 Task: Add an event with the title Second Client Appreciation Breakfast Seminar, date ''2024/04/13'', time 8:50 AM to 10:50 AMand add a description: The team will assess the project''s adherence to established processes and methodologies. They will evaluate whether project activities, such as requirements gathering, design, development, testing, and deployment, are following defined procedures and best practices.Select event color  Tomato . Add location for the event as: 789 Khan El Khalili Bazaar, Cairo, Egypt, logged in from the account softage.10@softage.netand send the event invitation to softage.4@softage.net and softage.5@softage.net. Set a reminder for the event Daily
Action: Mouse moved to (70, 104)
Screenshot: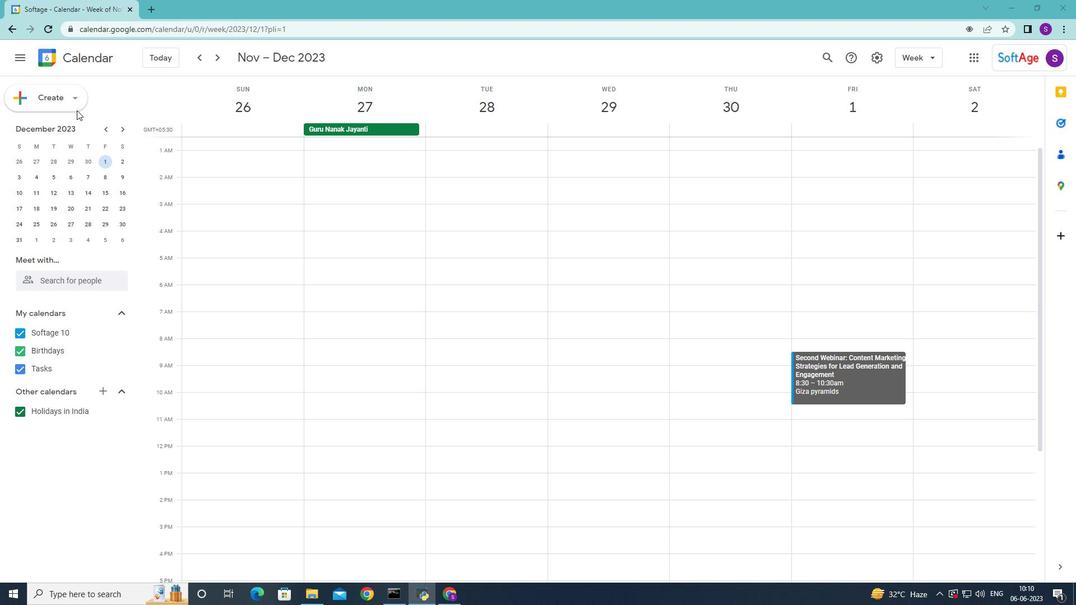 
Action: Mouse pressed left at (70, 104)
Screenshot: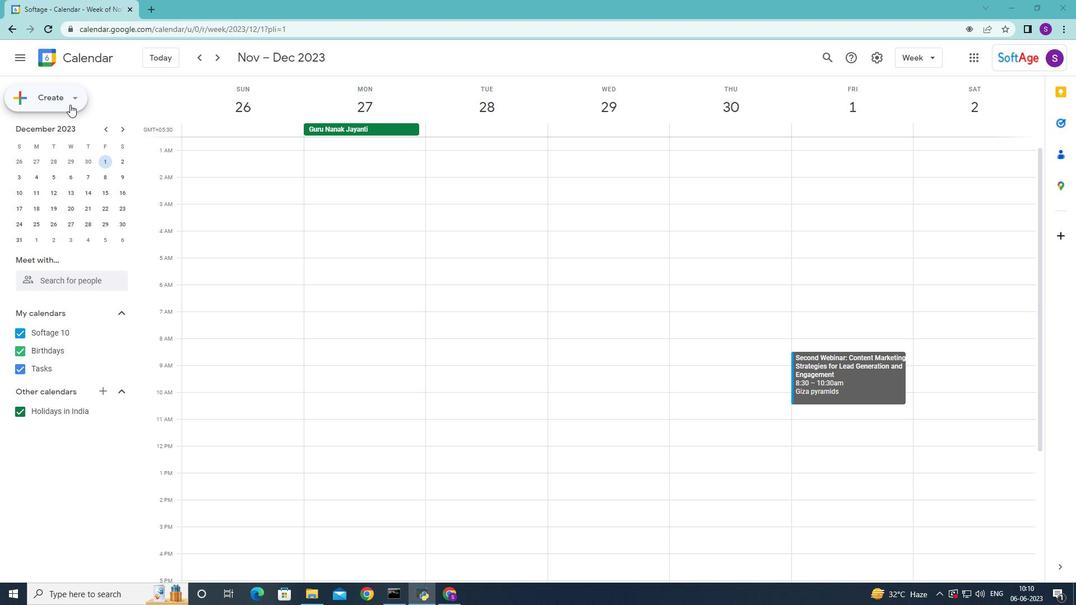 
Action: Mouse moved to (73, 129)
Screenshot: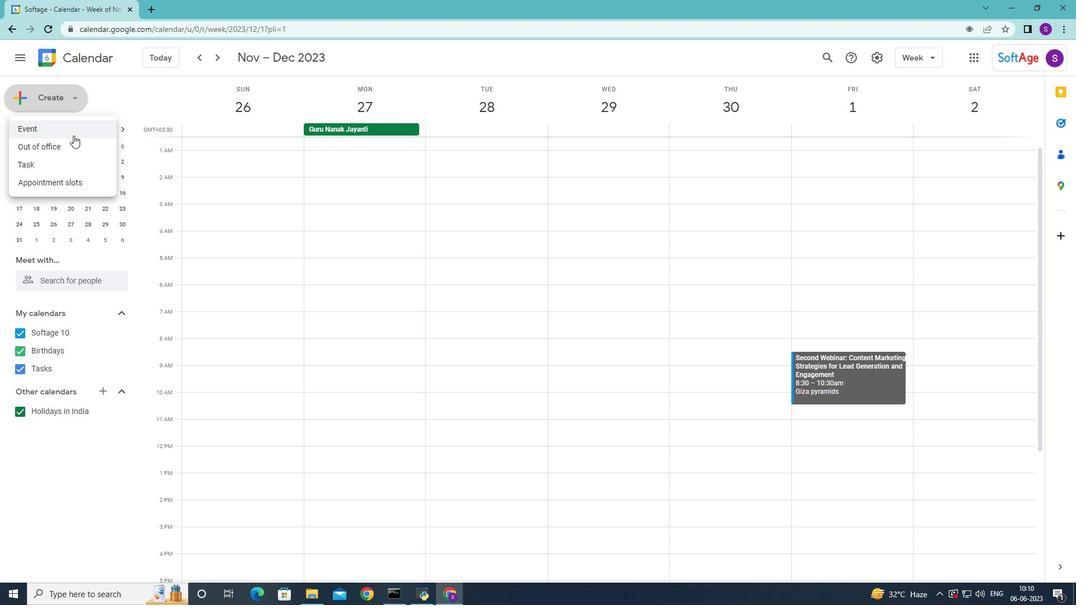 
Action: Mouse pressed left at (73, 129)
Screenshot: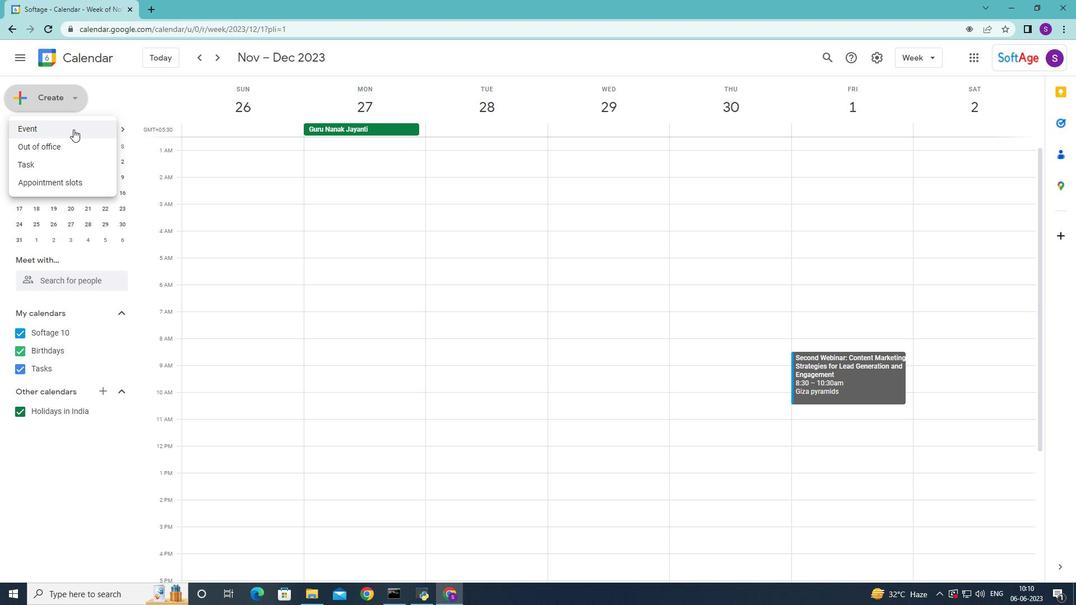 
Action: Mouse moved to (577, 204)
Screenshot: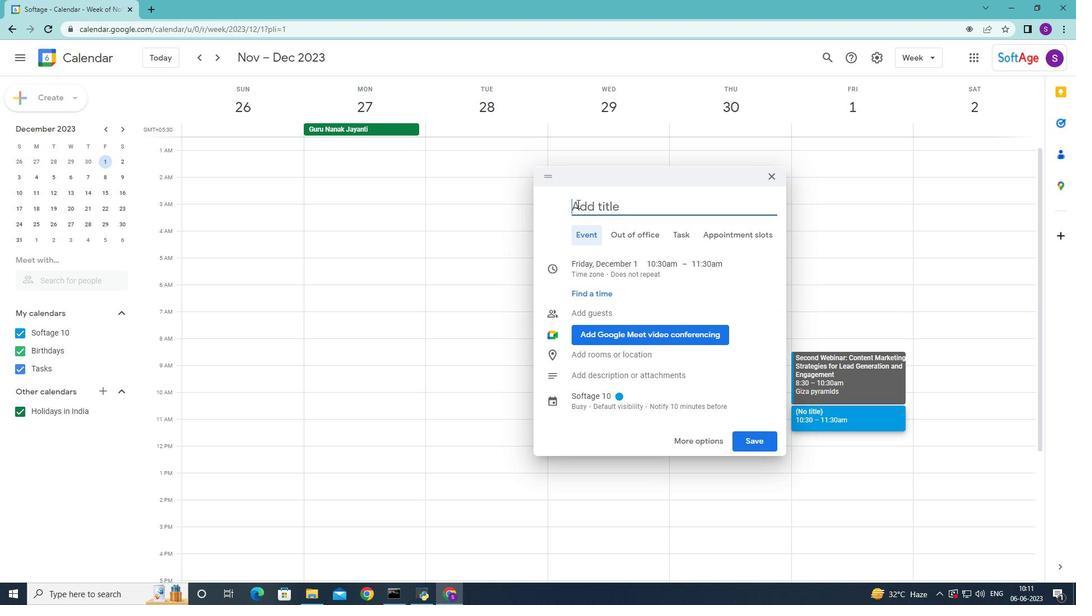 
Action: Mouse pressed left at (577, 204)
Screenshot: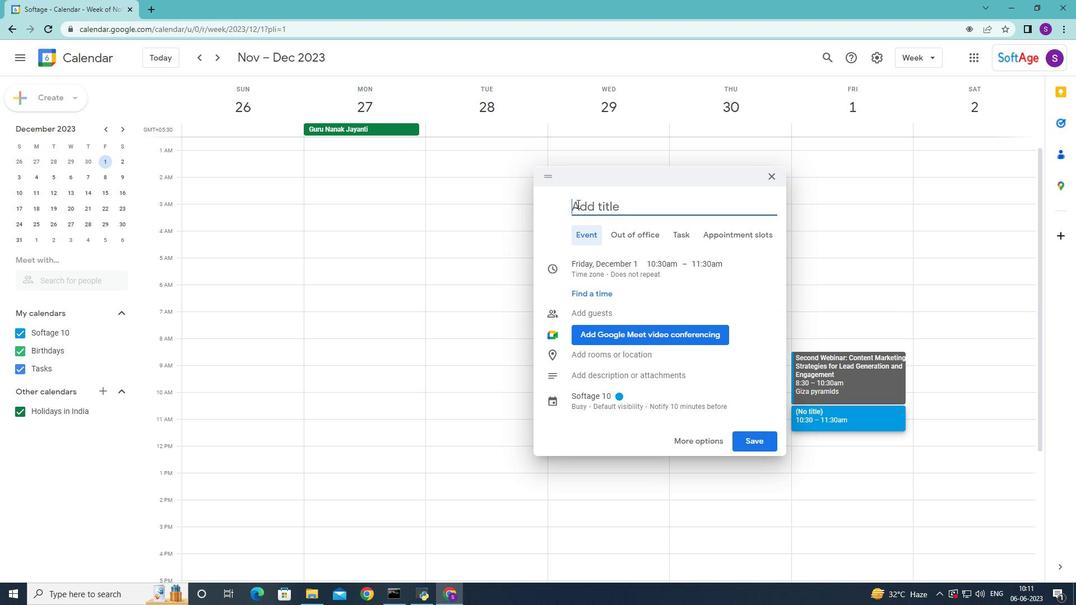 
Action: Key pressed <Key.shift>Second<Key.space><Key.shift>Client<Key.space><Key.shift>Appreciation<Key.space><Key.shift>Breakfast<Key.space><Key.shift>Seminar
Screenshot: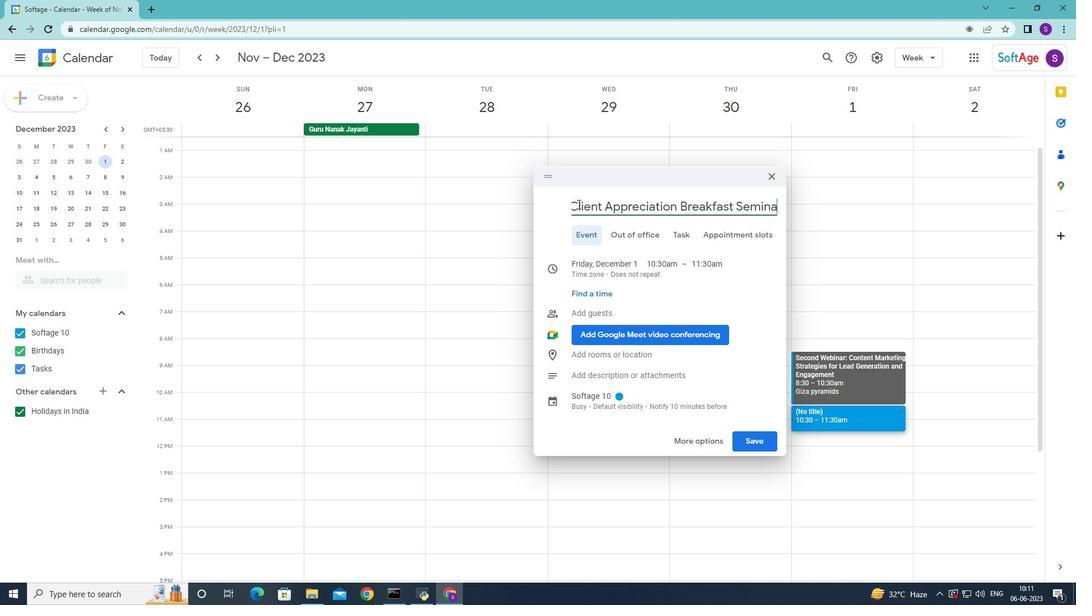 
Action: Mouse moved to (588, 269)
Screenshot: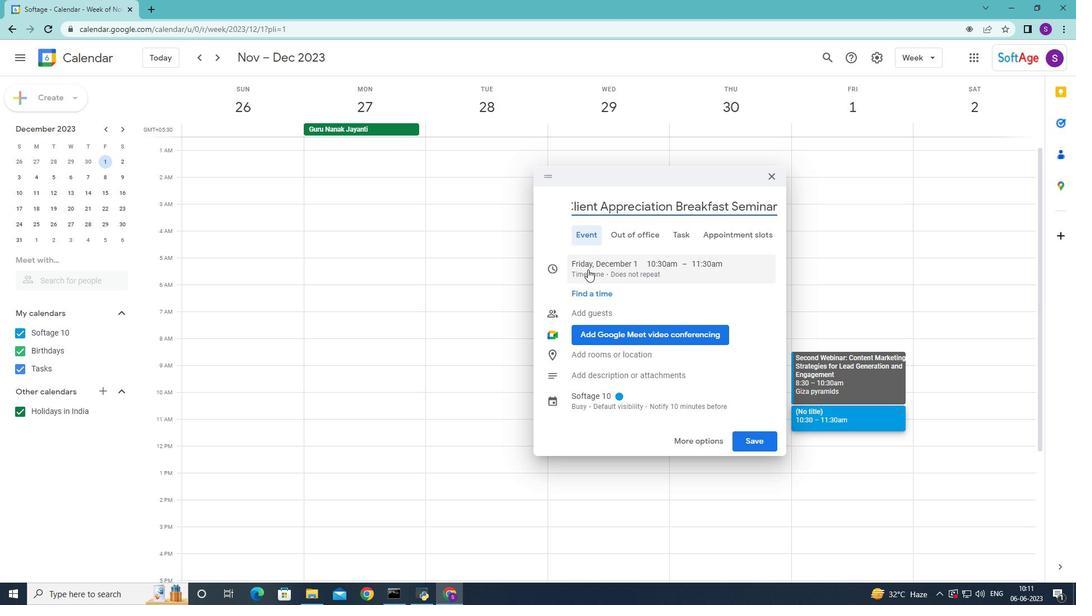 
Action: Mouse pressed left at (588, 269)
Screenshot: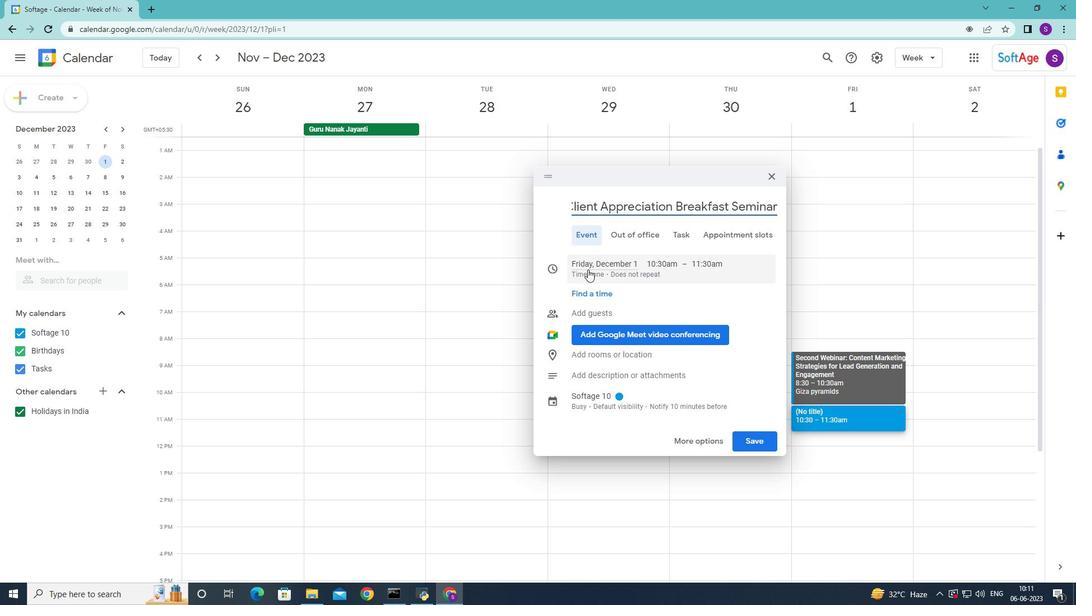 
Action: Mouse moved to (703, 289)
Screenshot: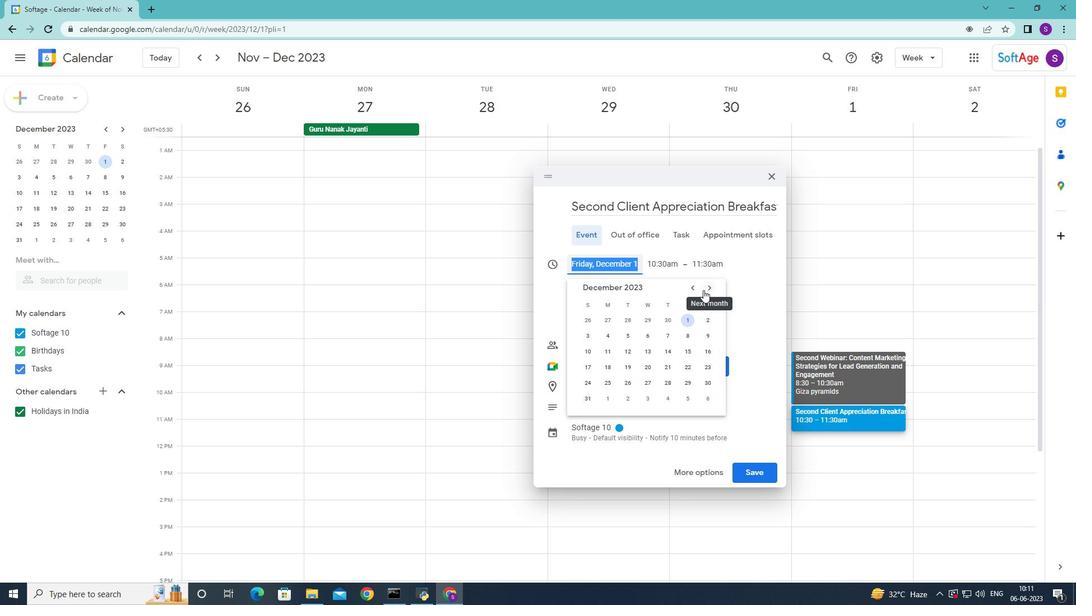 
Action: Mouse pressed left at (703, 289)
Screenshot: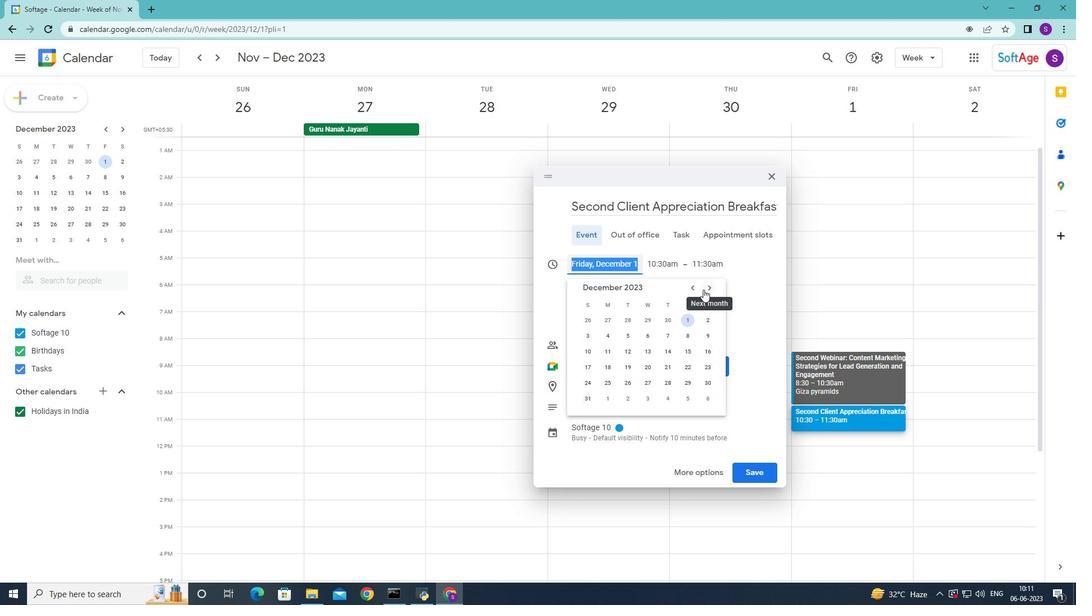 
Action: Mouse pressed left at (703, 289)
Screenshot: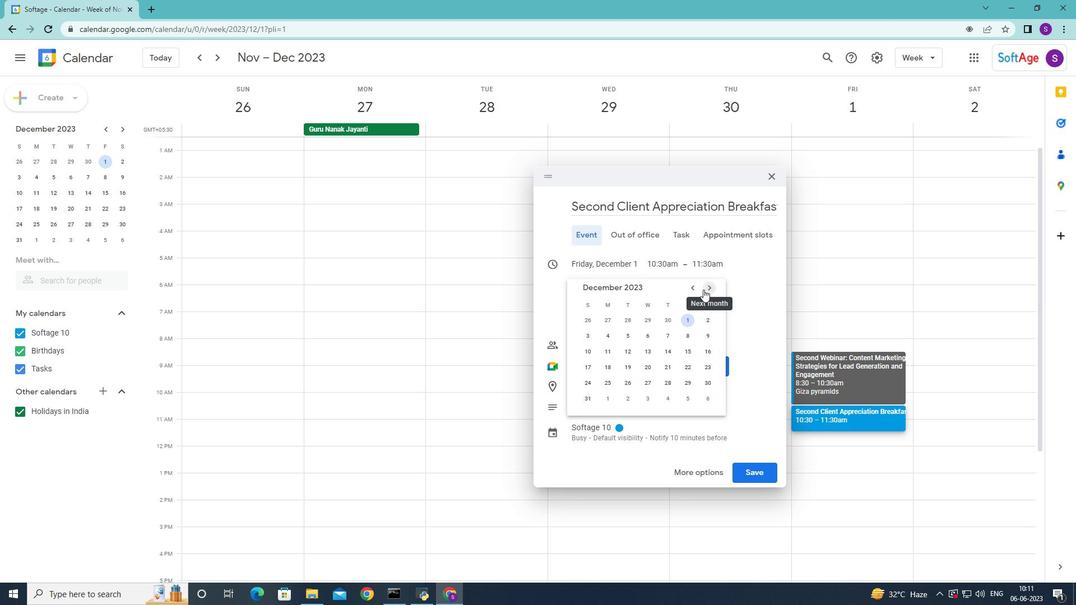 
Action: Mouse pressed left at (703, 289)
Screenshot: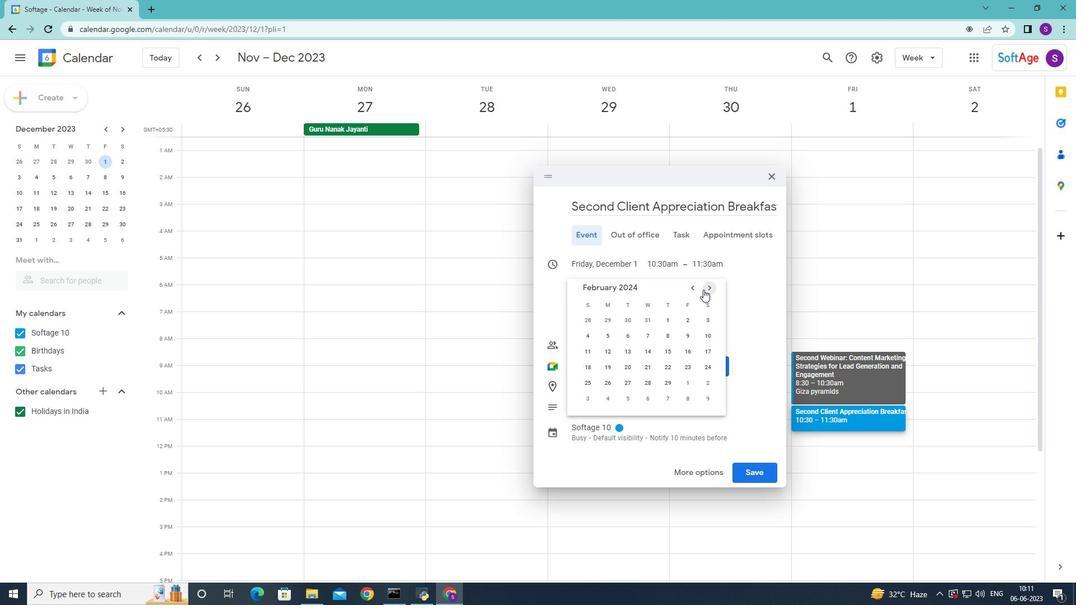 
Action: Mouse pressed left at (703, 289)
Screenshot: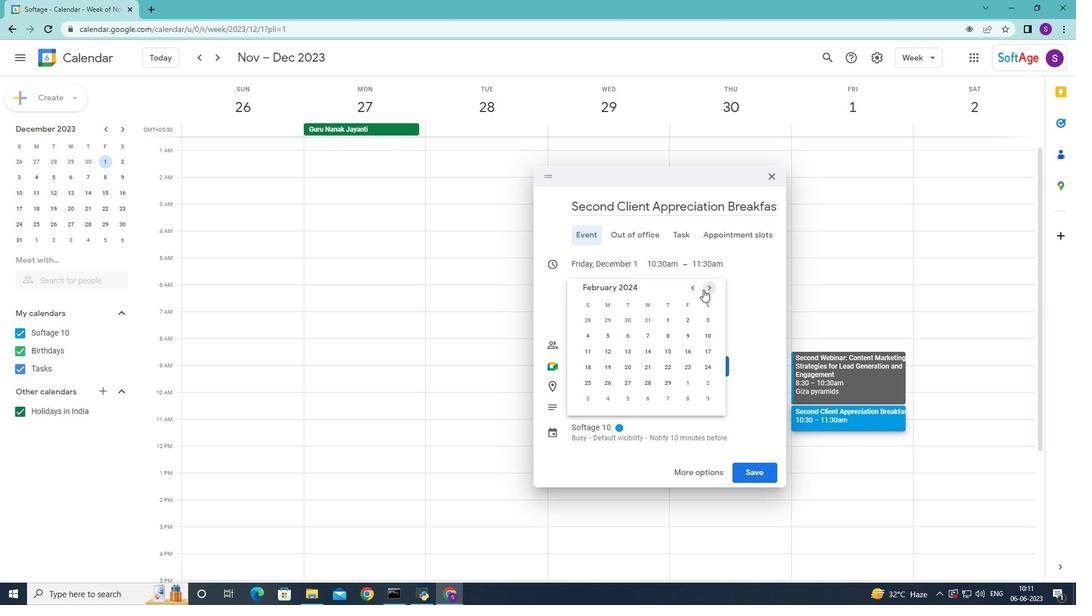 
Action: Mouse moved to (705, 334)
Screenshot: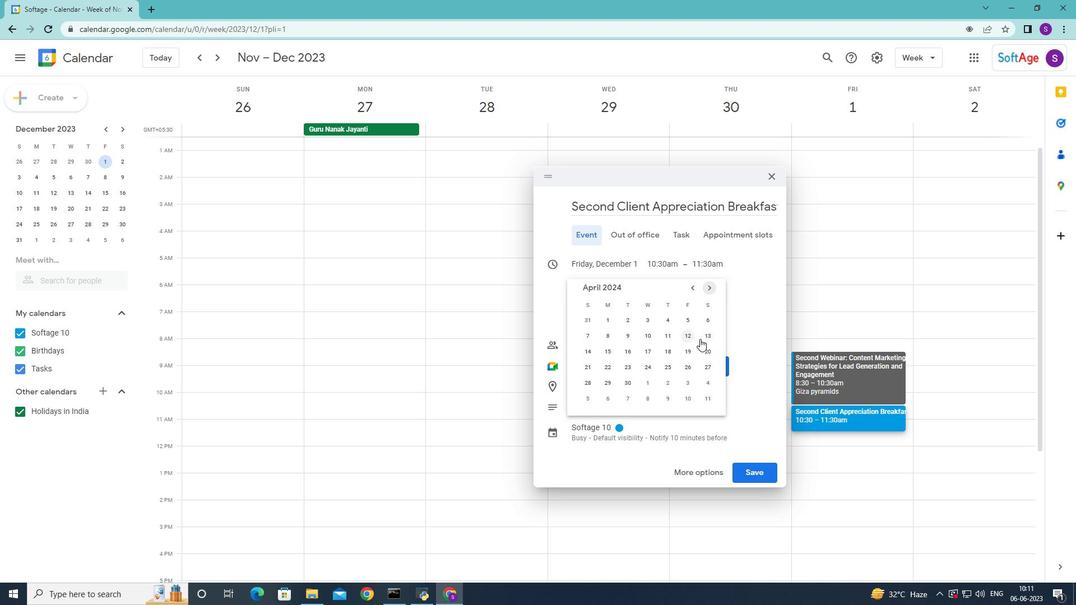
Action: Mouse pressed left at (705, 334)
Screenshot: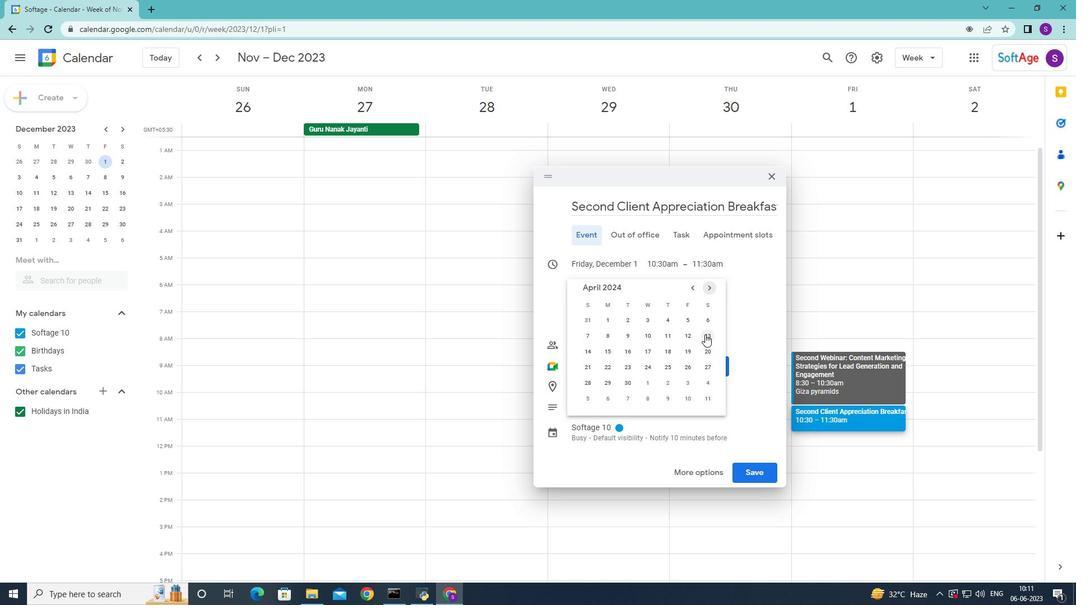 
Action: Mouse moved to (792, 263)
Screenshot: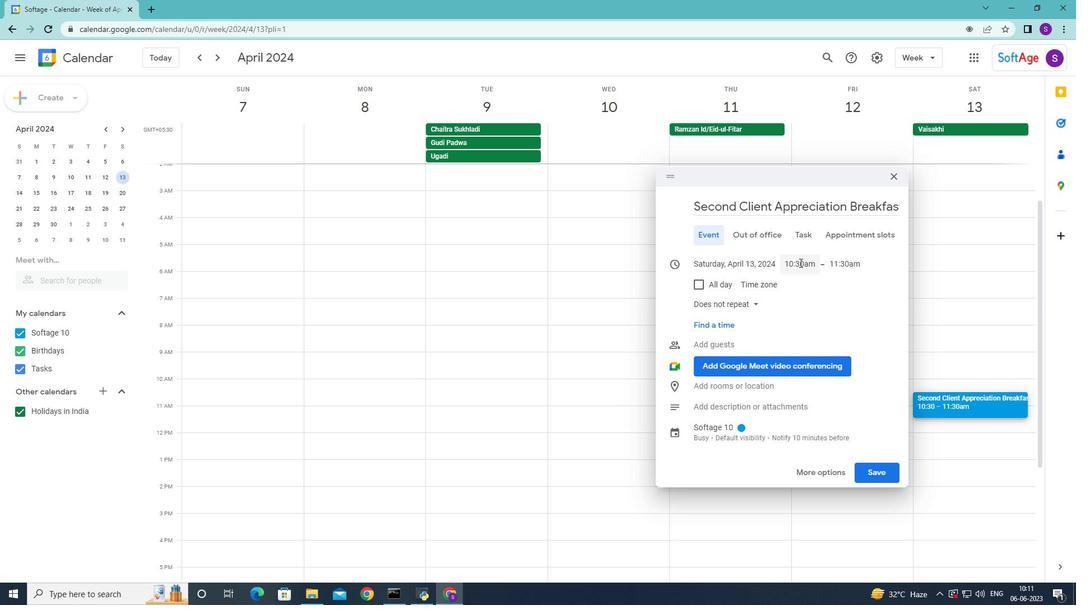 
Action: Mouse pressed left at (792, 263)
Screenshot: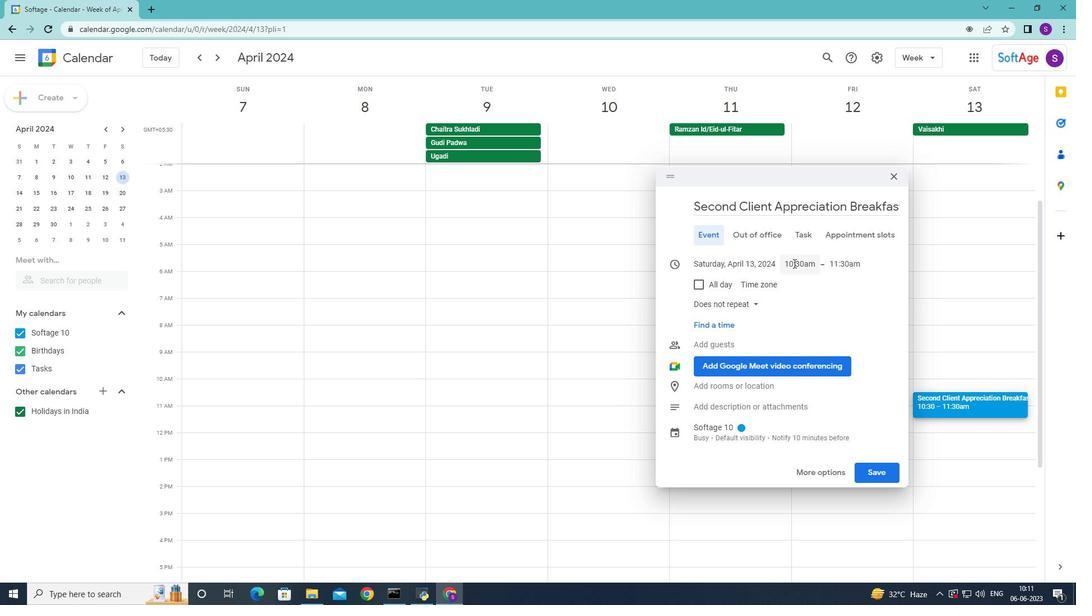 
Action: Mouse moved to (802, 353)
Screenshot: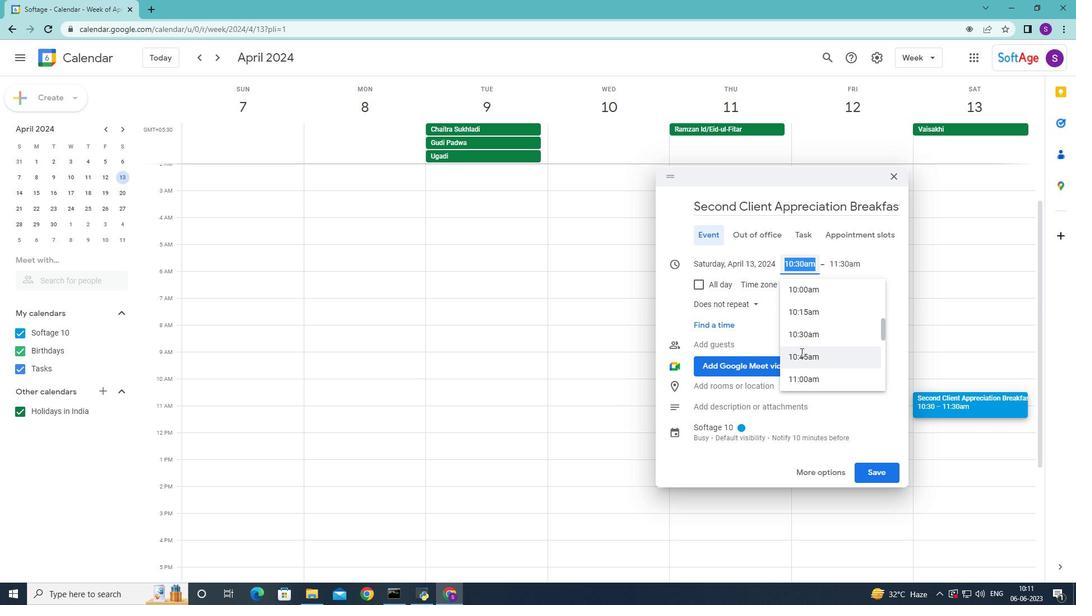 
Action: Mouse scrolled (802, 354) with delta (0, 0)
Screenshot: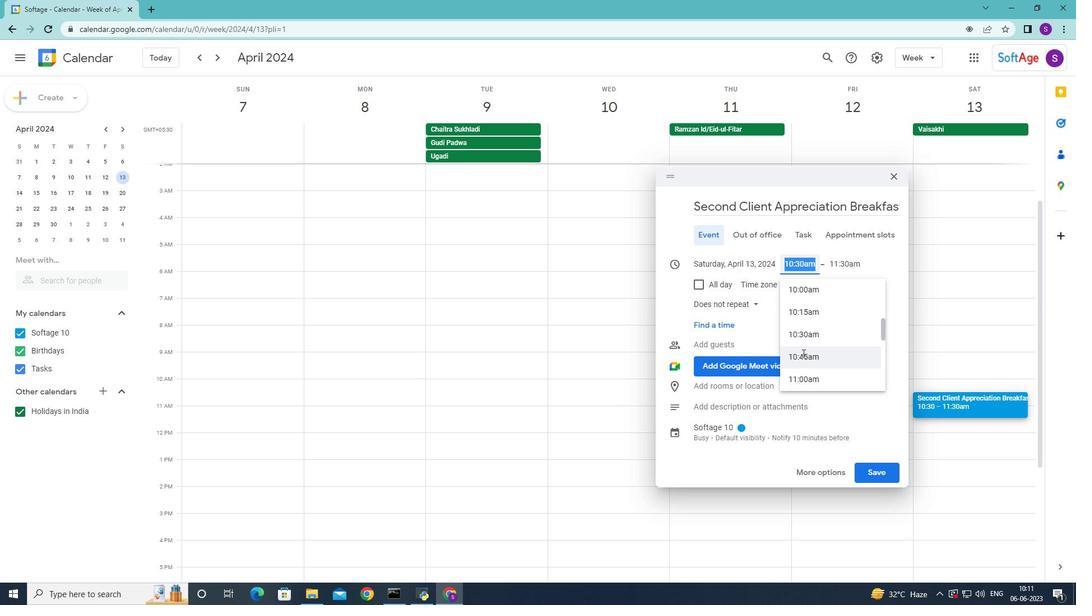 
Action: Mouse moved to (802, 353)
Screenshot: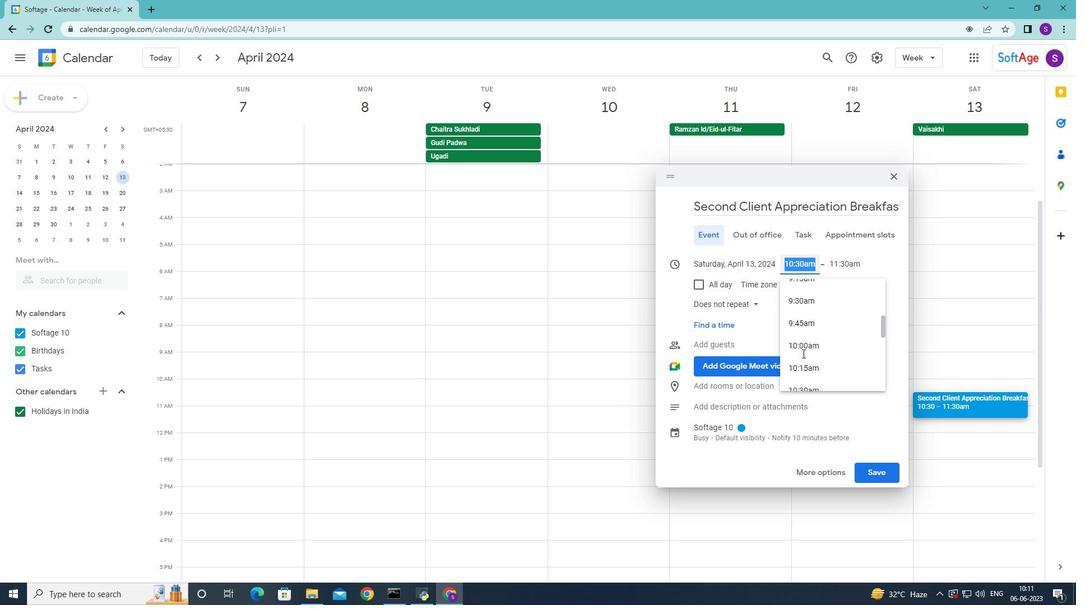 
Action: Mouse scrolled (802, 354) with delta (0, 0)
Screenshot: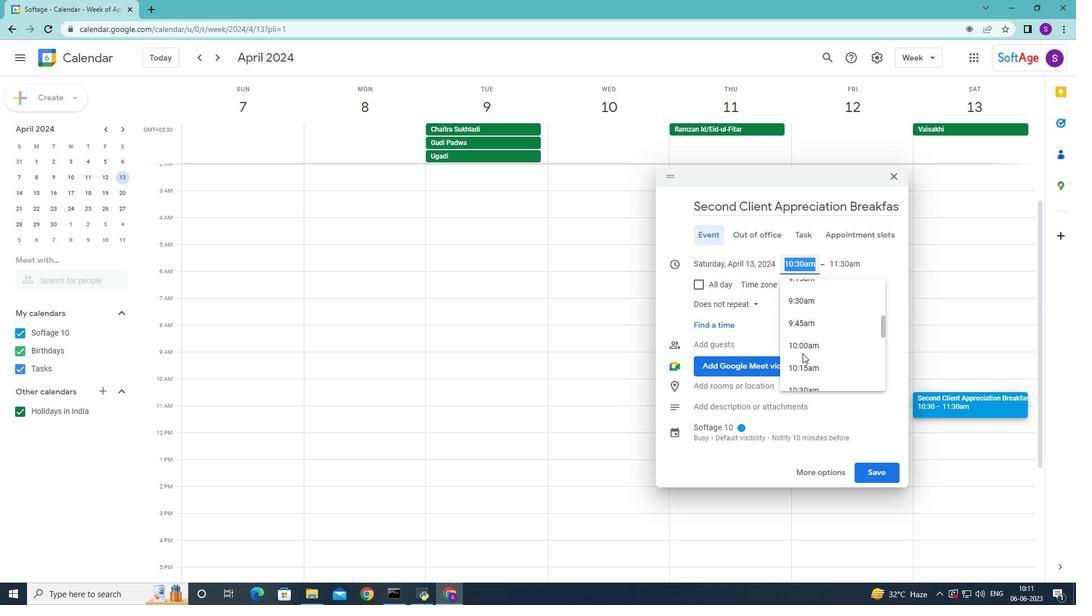 
Action: Mouse scrolled (802, 354) with delta (0, 0)
Screenshot: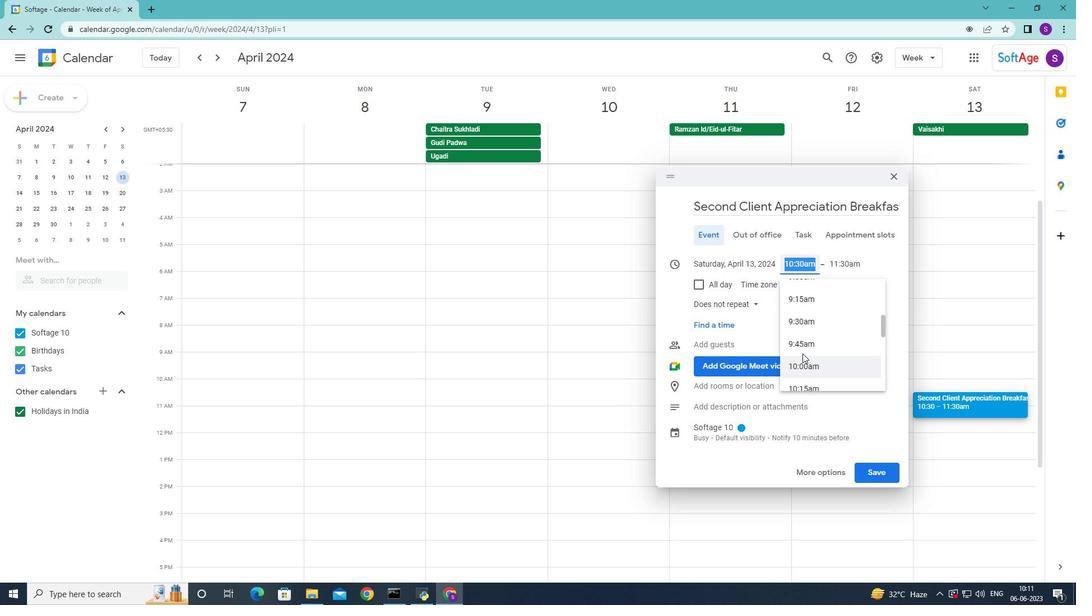 
Action: Mouse scrolled (802, 353) with delta (0, 0)
Screenshot: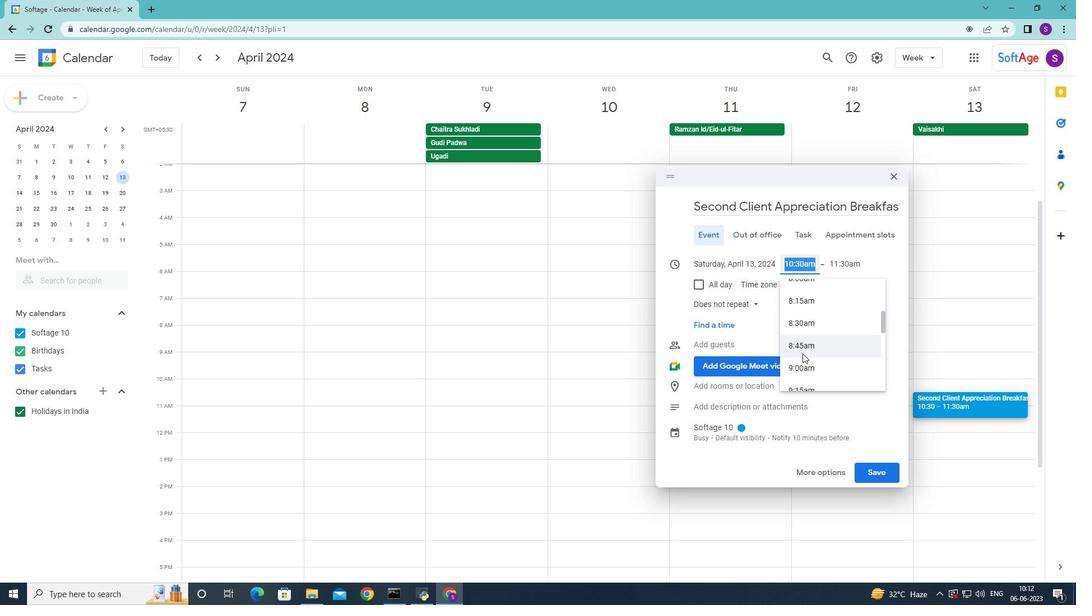 
Action: Key pressed 8<Key.shift_r>:50am
Screenshot: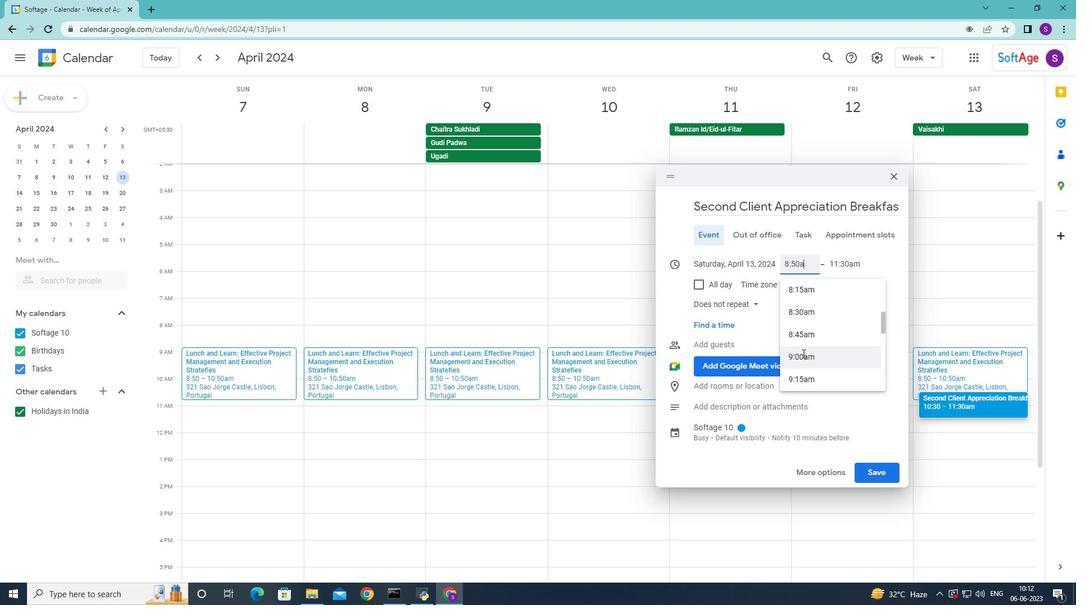 
Action: Mouse moved to (834, 266)
Screenshot: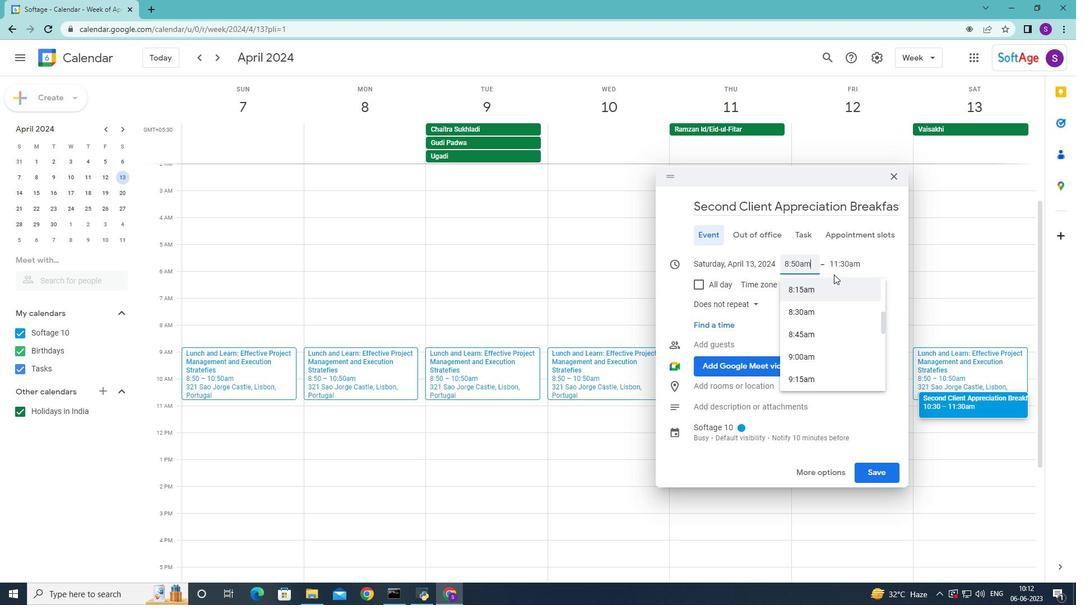 
Action: Mouse pressed left at (834, 266)
Screenshot: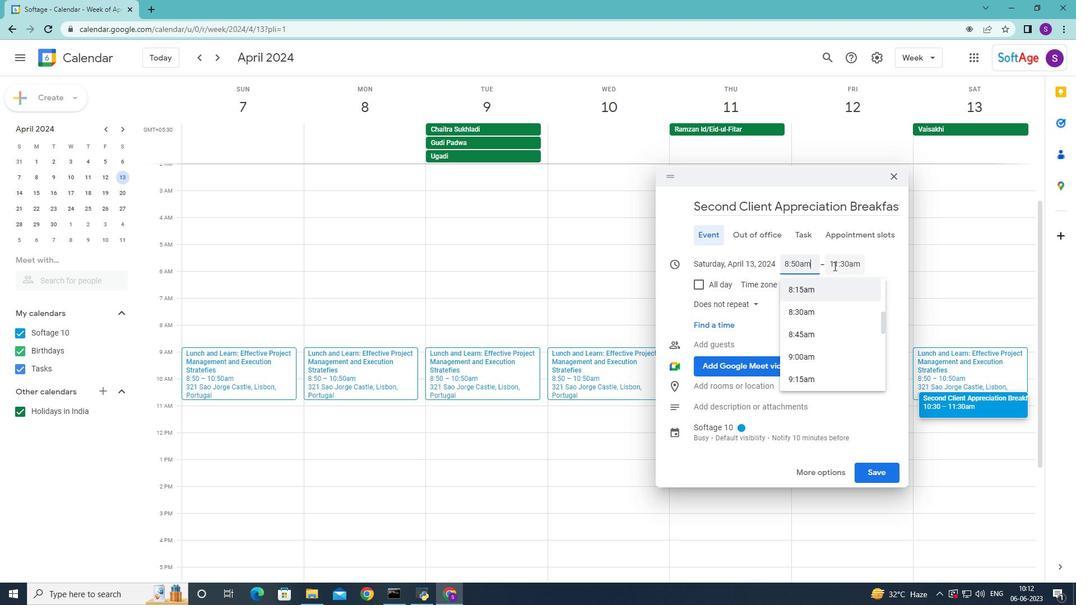 
Action: Key pressed 10<Key.shift_r>:50am<Key.space>
Screenshot: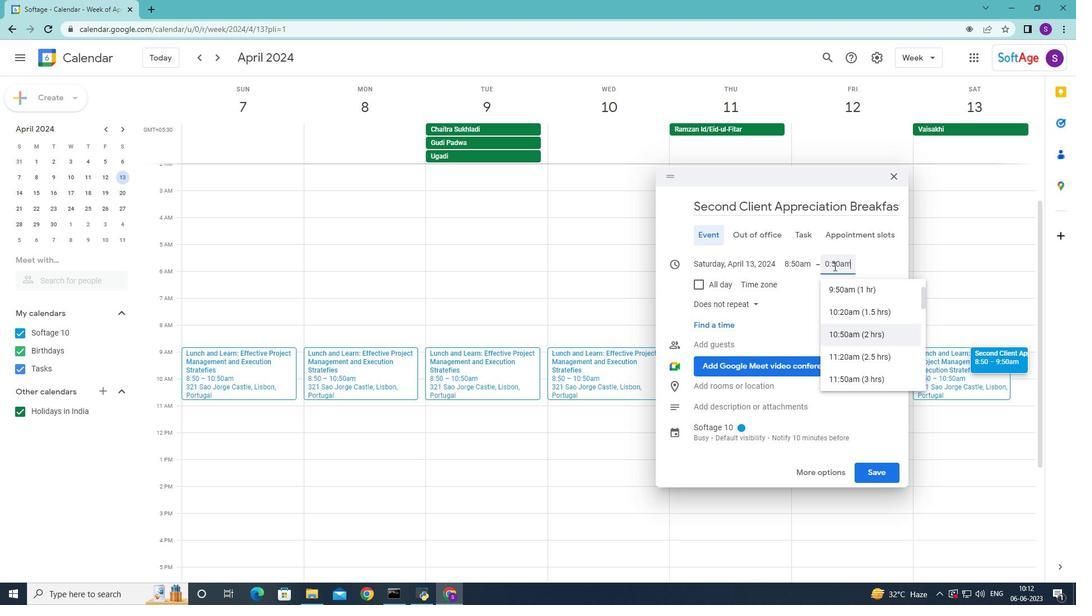 
Action: Mouse moved to (847, 337)
Screenshot: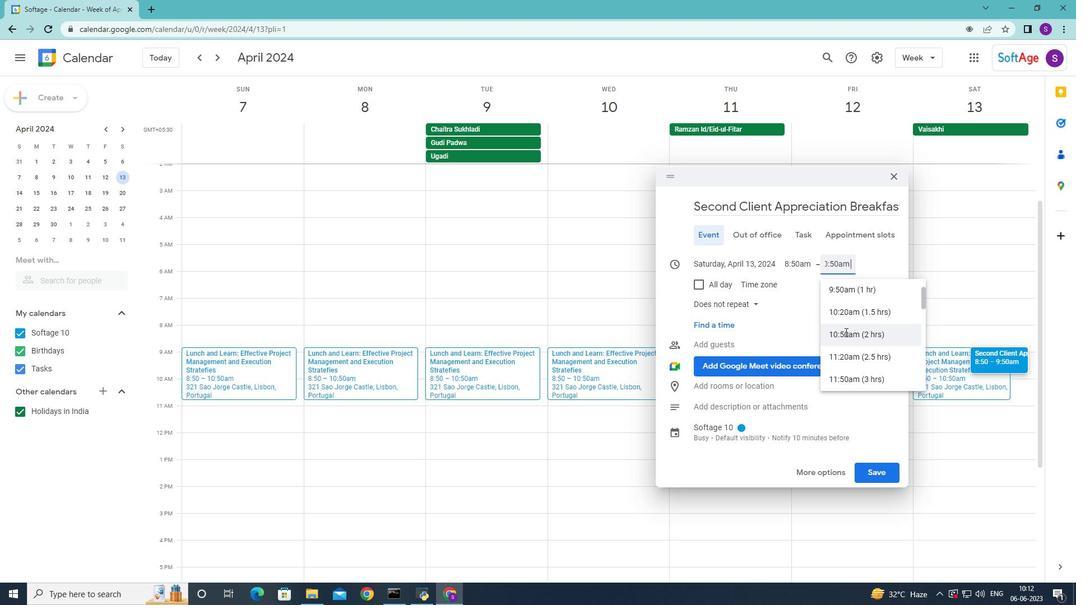 
Action: Mouse pressed left at (847, 337)
Screenshot: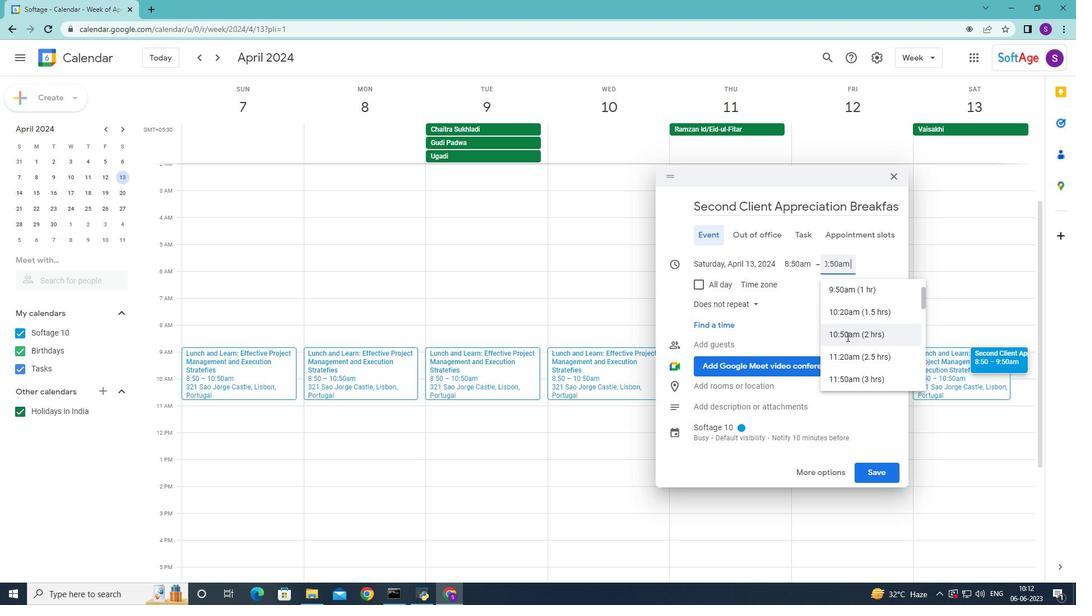 
Action: Mouse moved to (806, 474)
Screenshot: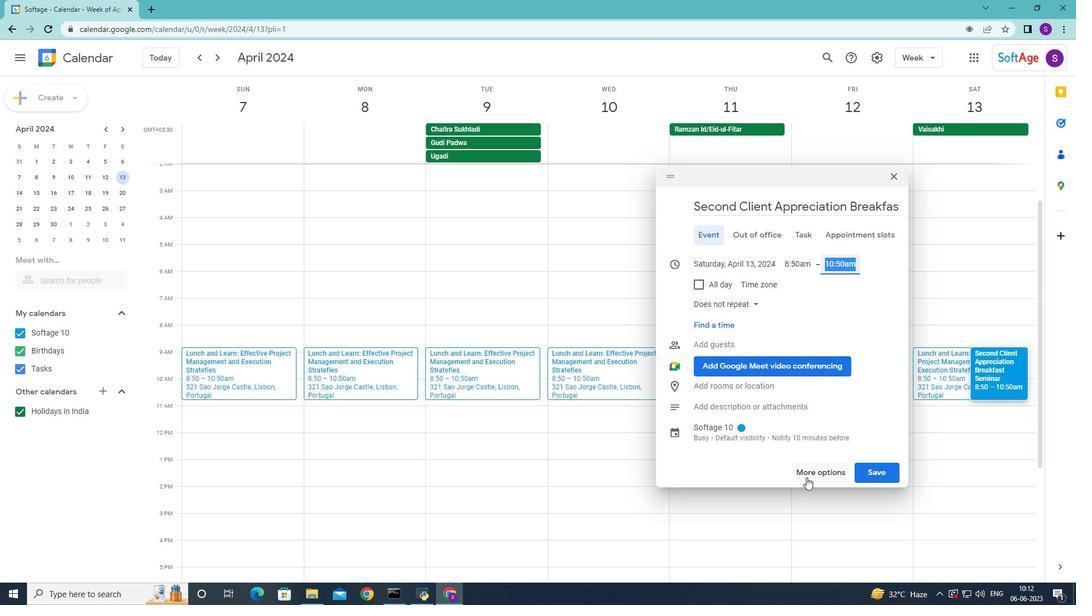
Action: Mouse pressed left at (806, 474)
Screenshot: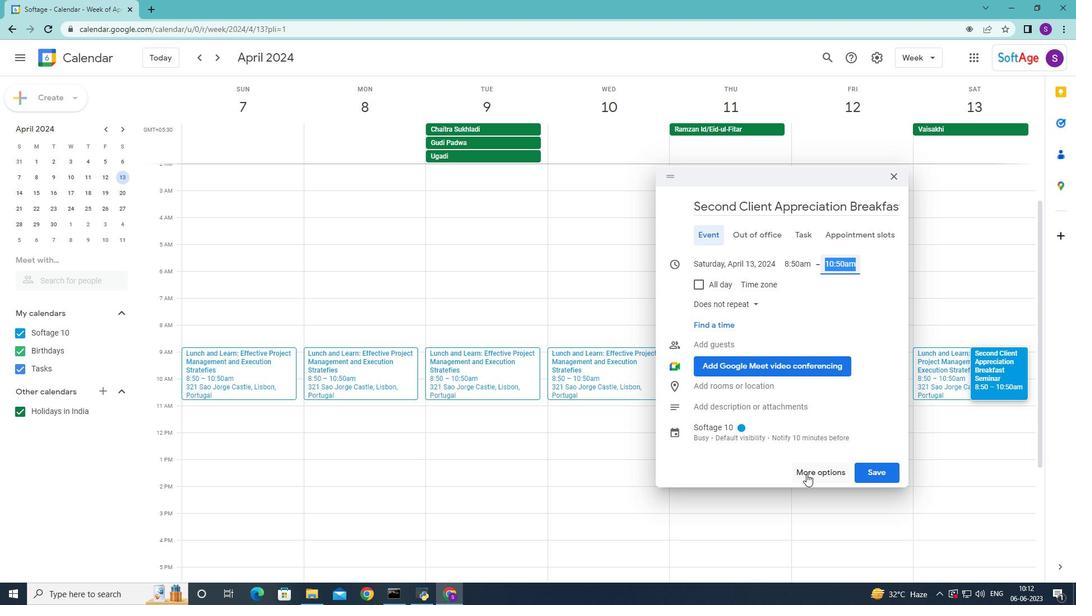 
Action: Mouse moved to (143, 403)
Screenshot: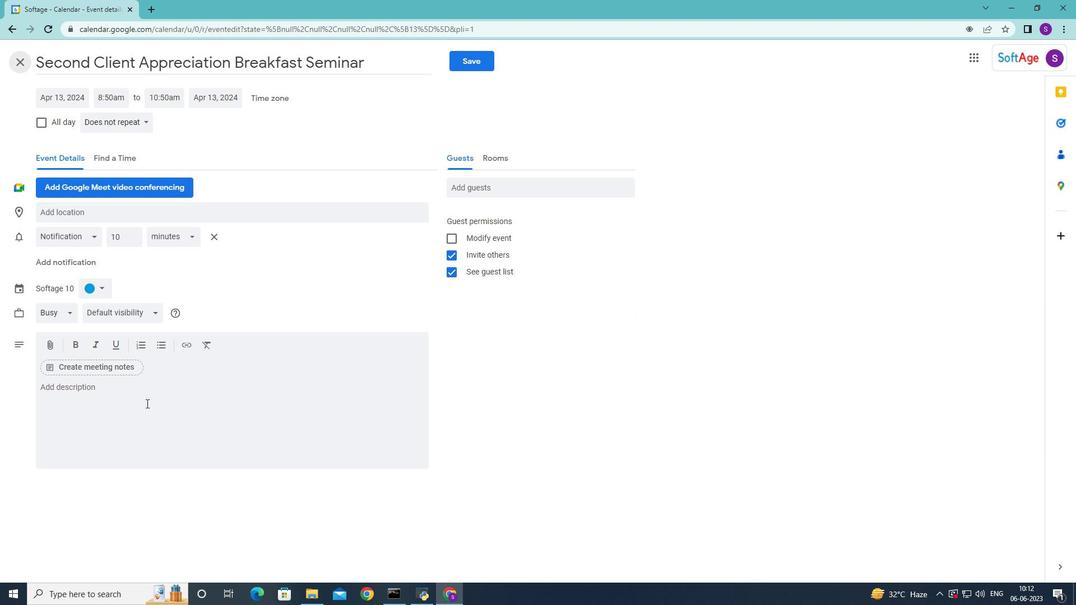 
Action: Mouse pressed left at (143, 403)
Screenshot: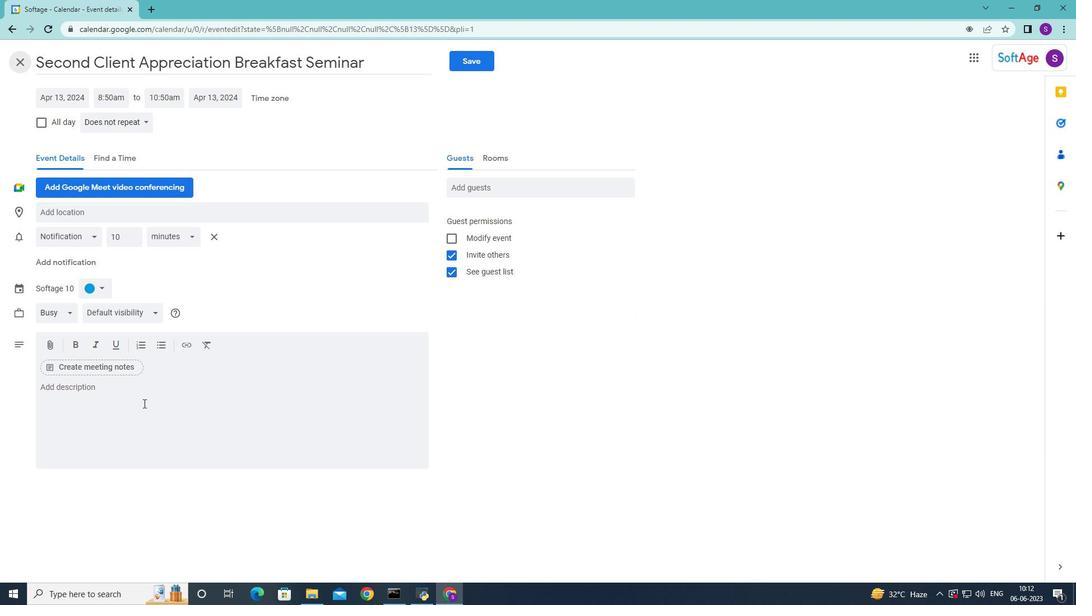 
Action: Key pressed <Key.shift>The<Key.space>team<Key.space>will<Key.space>assess<Key.space>the<Key.space>project<Key.space><Key.backspace>;<Key.insert><Key.backspace>'s<Key.space>adherence<Key.space>to<Key.space>established<Key.space>processes<Key.space>and<Key.space>methdologies<Key.space>
Screenshot: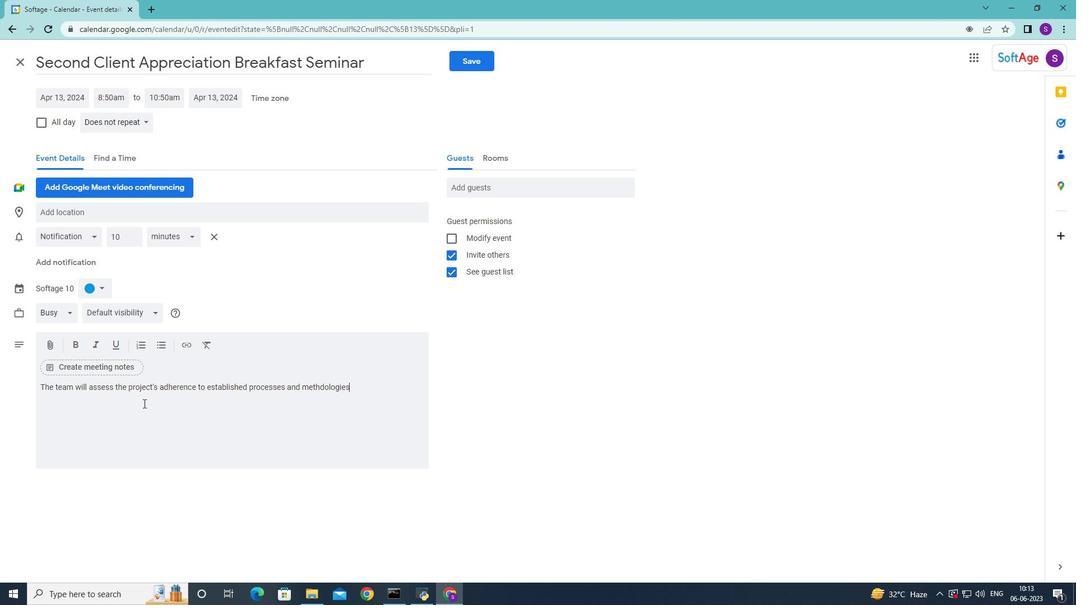 
Action: Mouse moved to (320, 387)
Screenshot: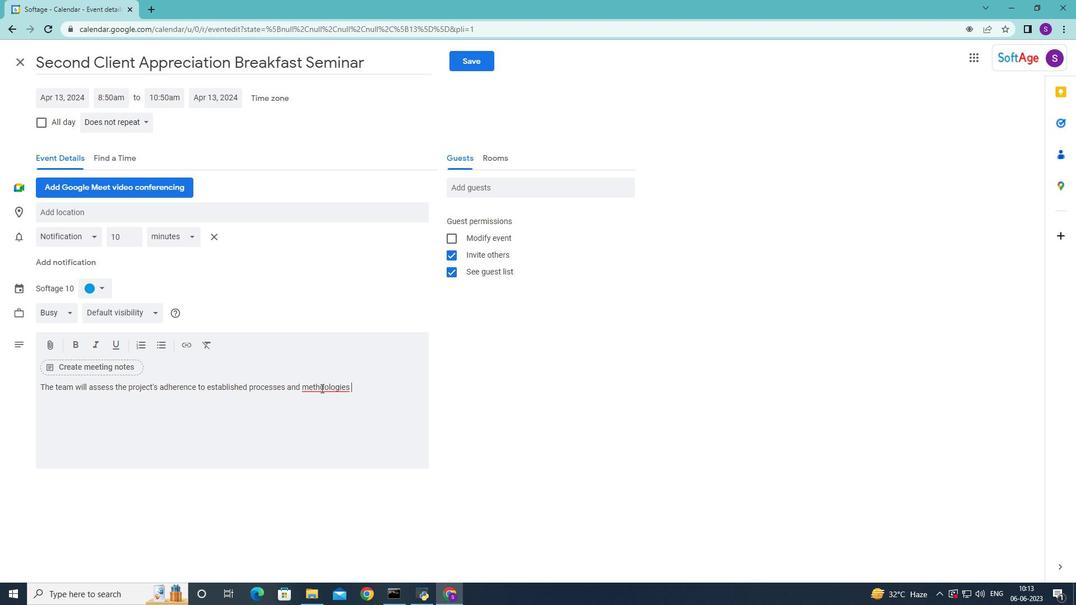 
Action: Mouse pressed left at (320, 387)
Screenshot: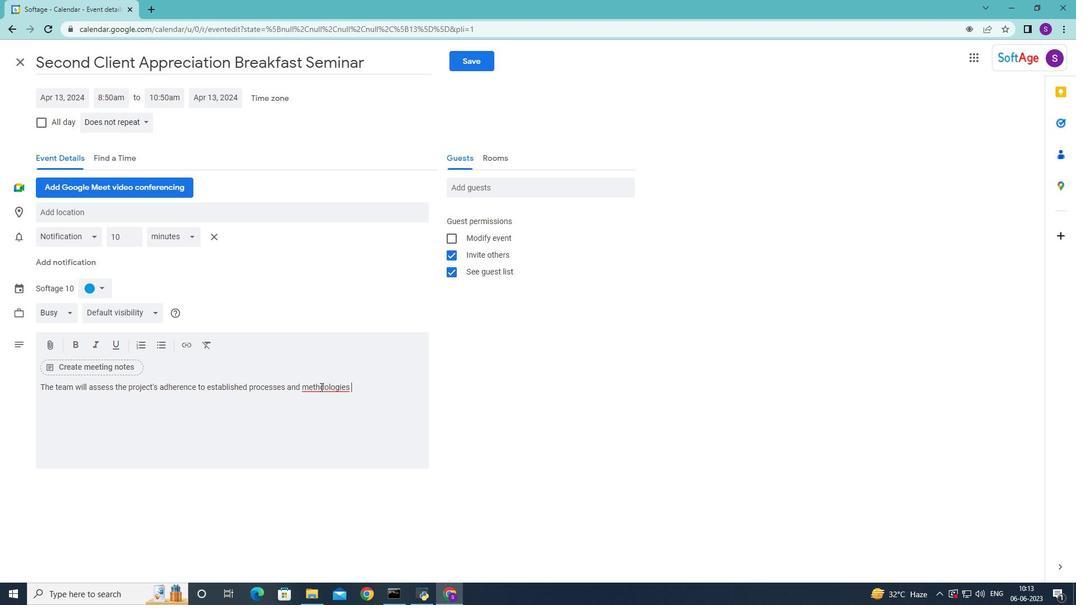 
Action: Mouse moved to (325, 390)
Screenshot: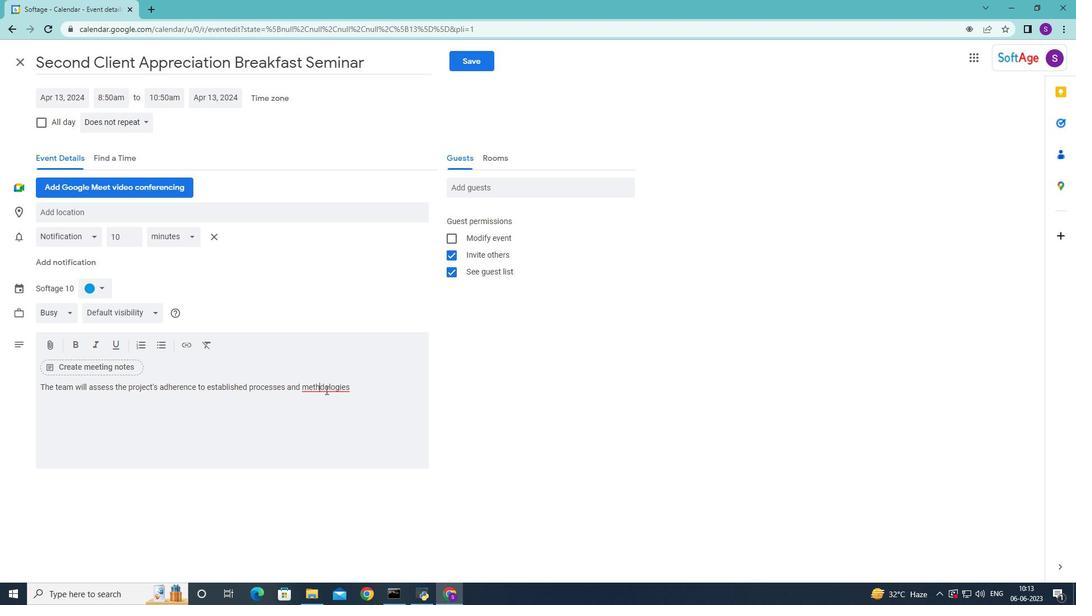 
Action: Key pressed o
Screenshot: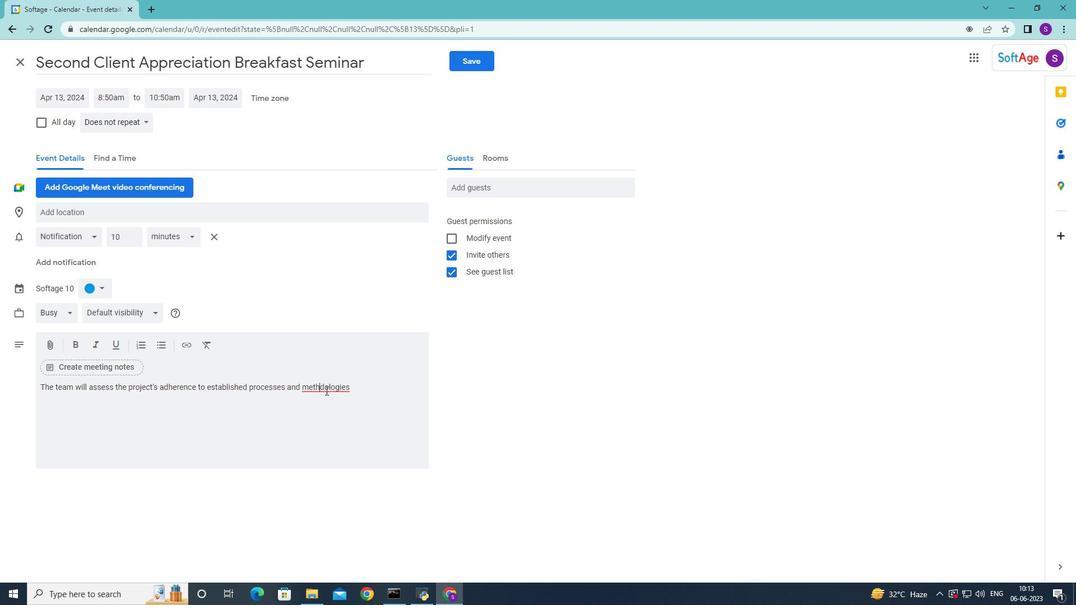 
Action: Mouse moved to (370, 389)
Screenshot: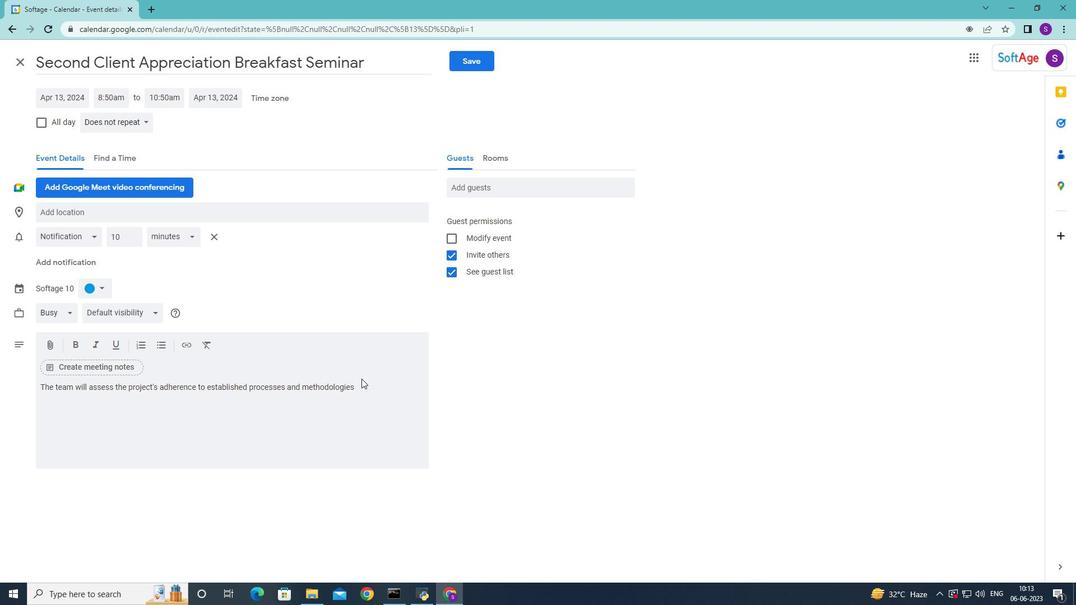 
Action: Mouse pressed left at (370, 389)
Screenshot: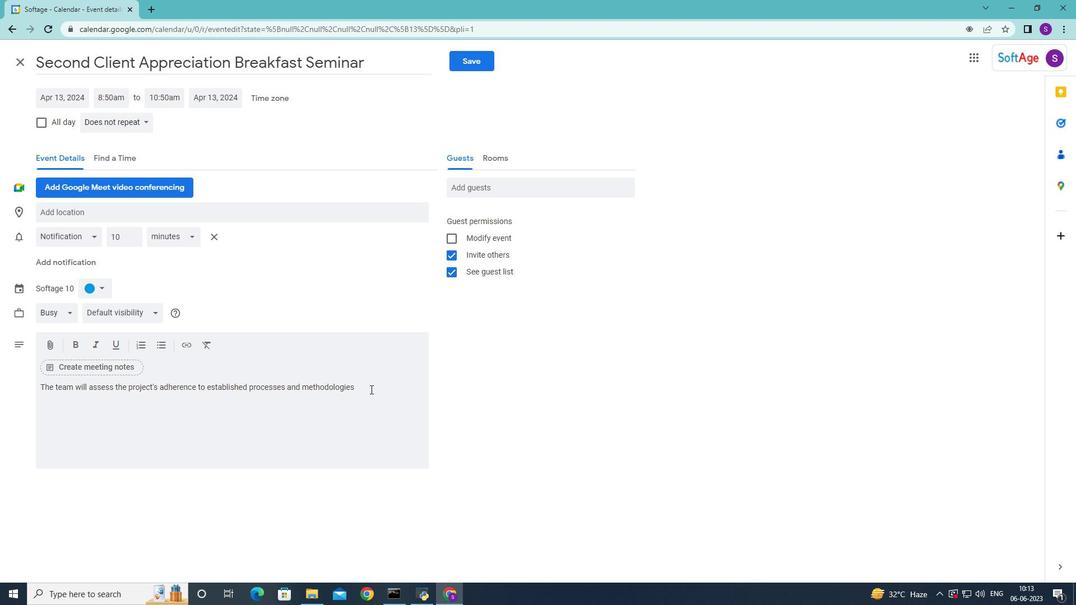 
Action: Mouse moved to (362, 387)
Screenshot: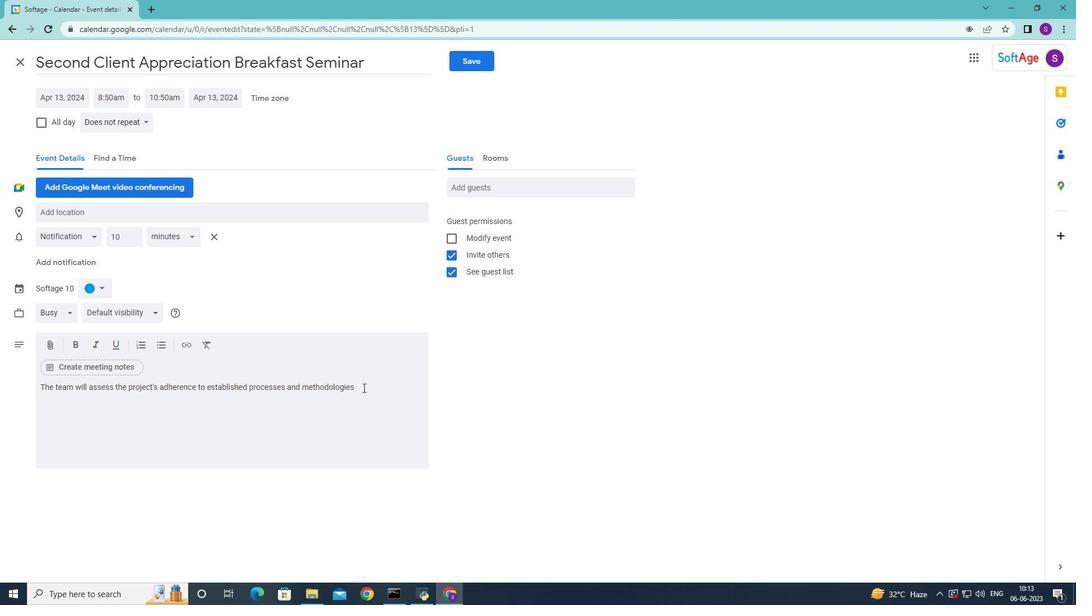 
Action: Key pressed <Key.backspace>
Screenshot: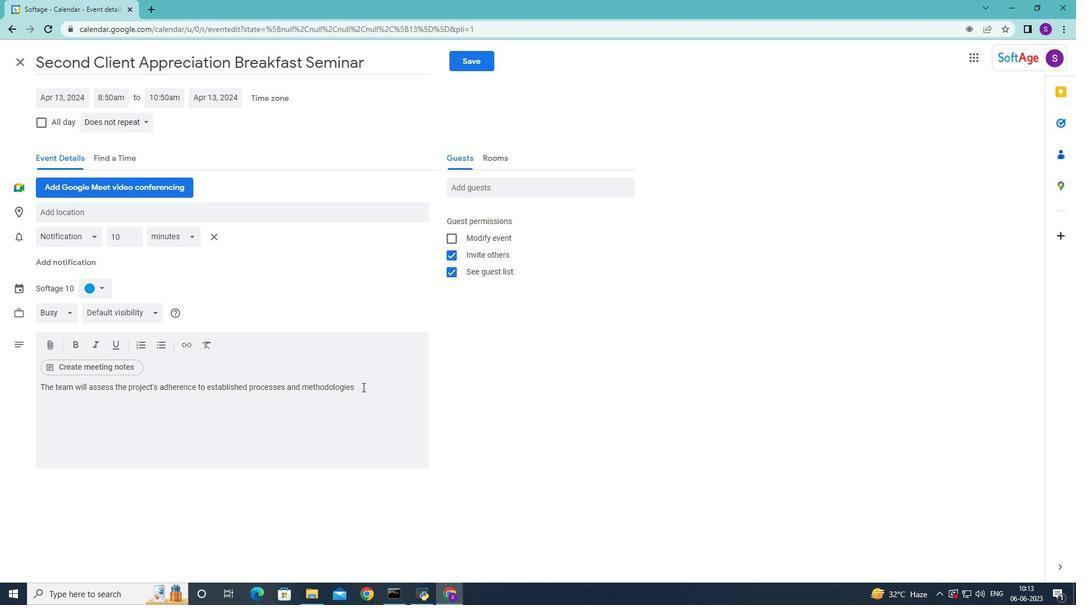 
Action: Mouse moved to (362, 386)
Screenshot: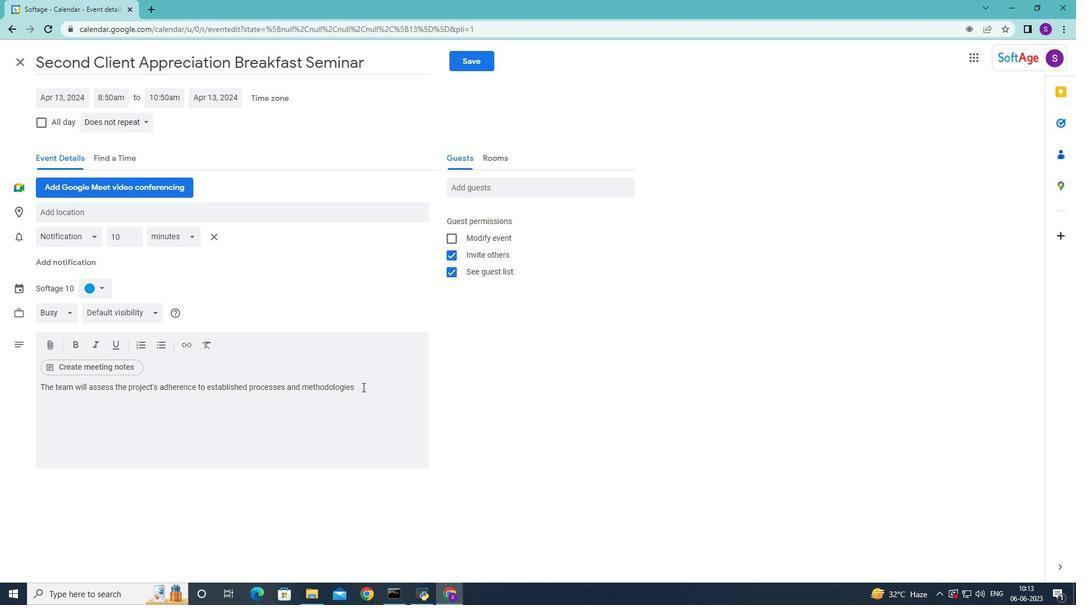 
Action: Key pressed .<Key.space><Key.shift>They<Key.space>will<Key.space>evaluate<Key.space>whether<Key.space>project<Key.space>activities,<Key.space>such<Key.space>as<Key.space>requirements<Key.space>gathering,<Key.space>design<Key.space><Key.backspace>,<Key.space>development<Key.space>=<Key.backspace><Key.backspace>,<Key.space>testing<Key.space>
Screenshot: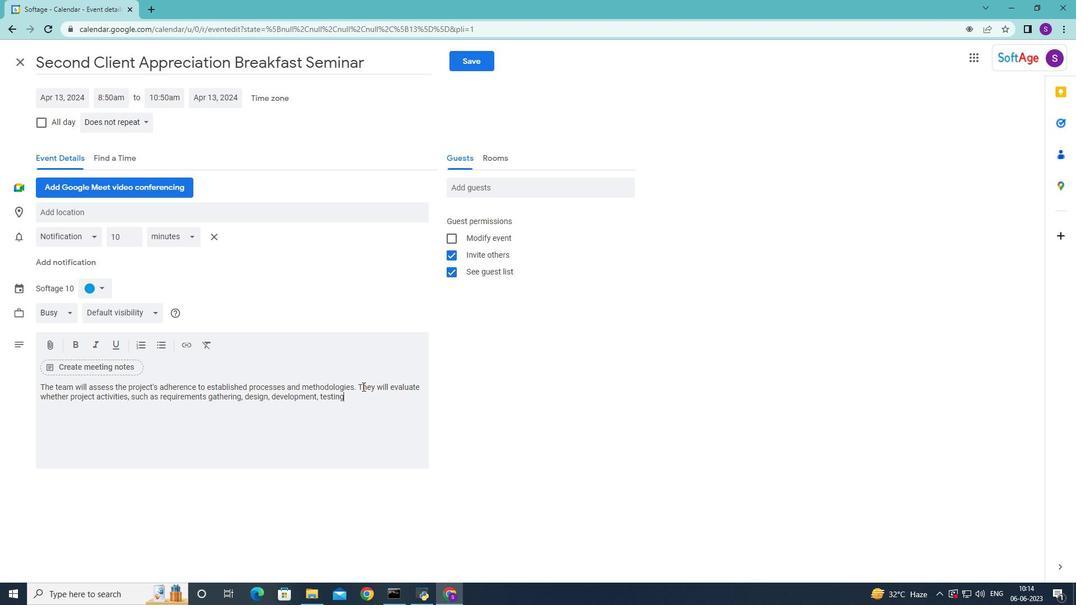 
Action: Mouse moved to (362, 386)
Screenshot: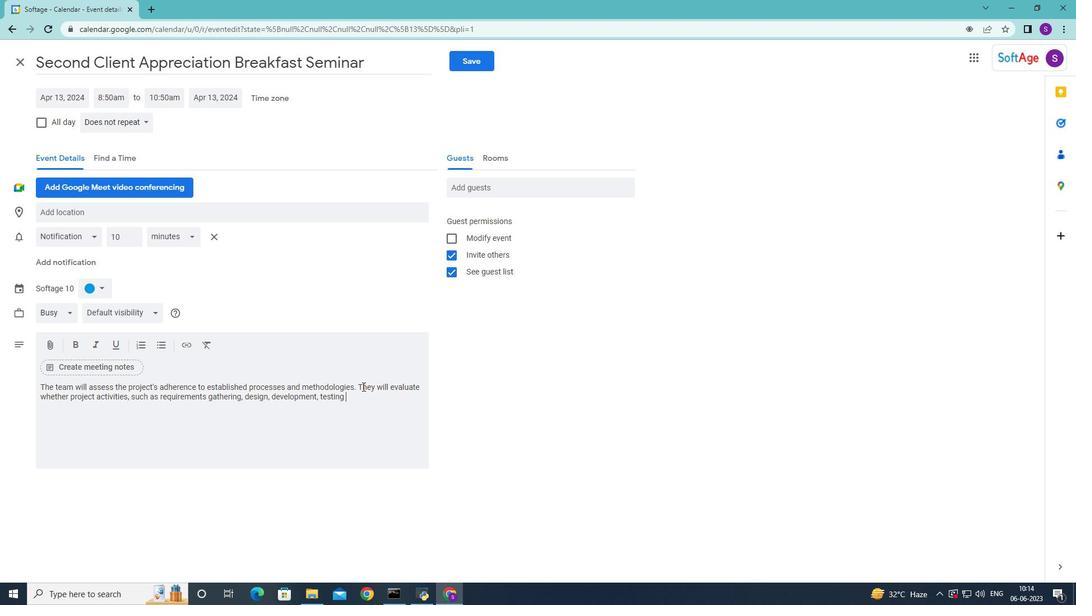 
Action: Key pressed <Key.backspace>,<Key.space>and<Key.space>deploye<Key.backspace>ment<Key.space><Key.backspace>,<Key.space>are<Key.space>o<Key.backspace>following<Key.space>defined<Key.space>procedures<Key.space>and<Key.space>best<Key.space>practices.<Key.space>
Screenshot: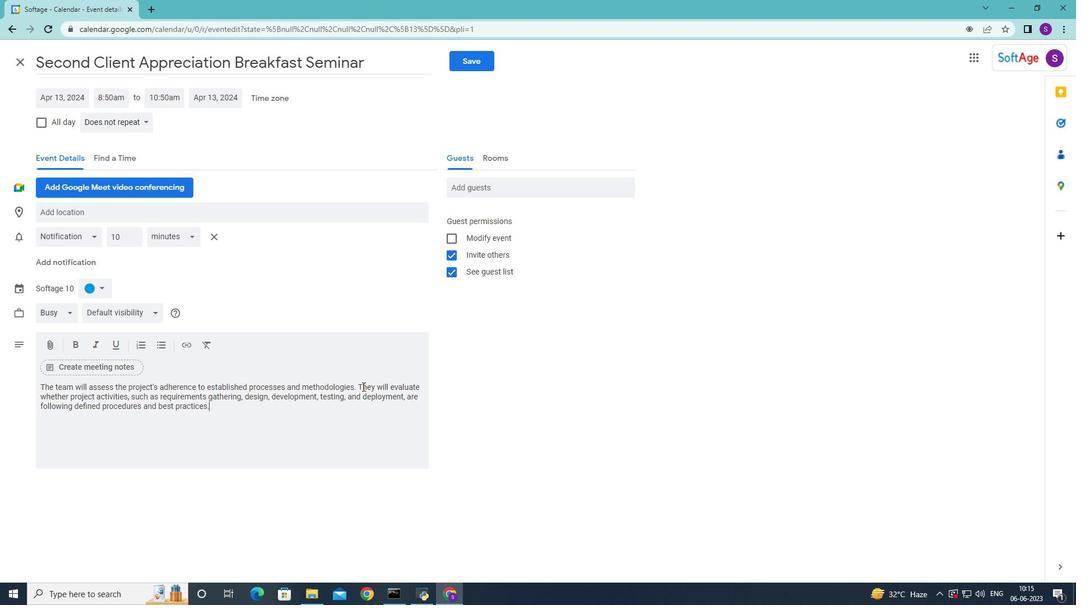 
Action: Mouse moved to (95, 293)
Screenshot: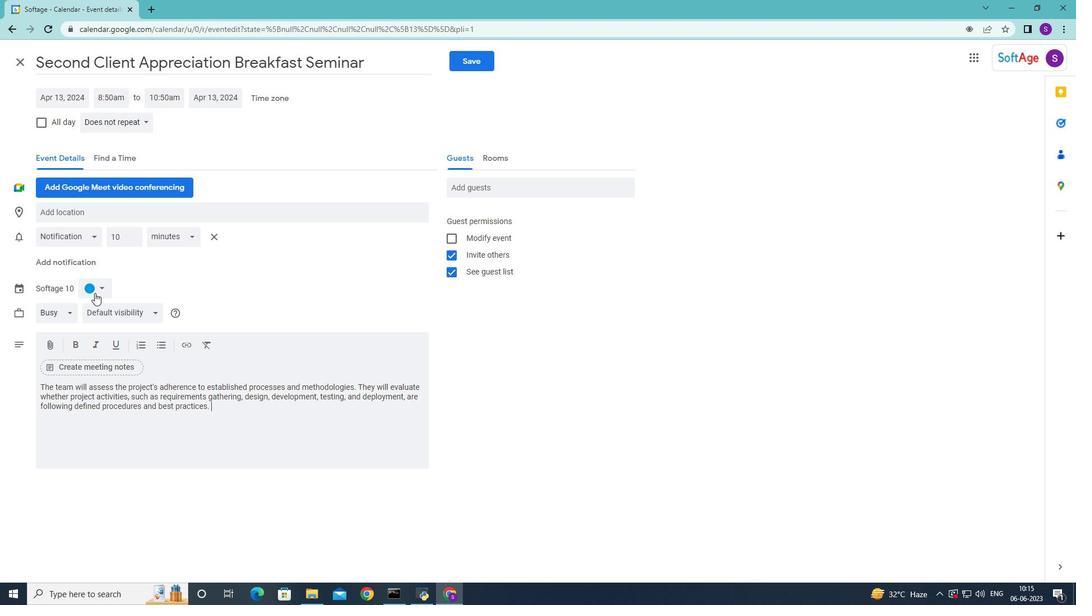 
Action: Mouse pressed left at (95, 293)
Screenshot: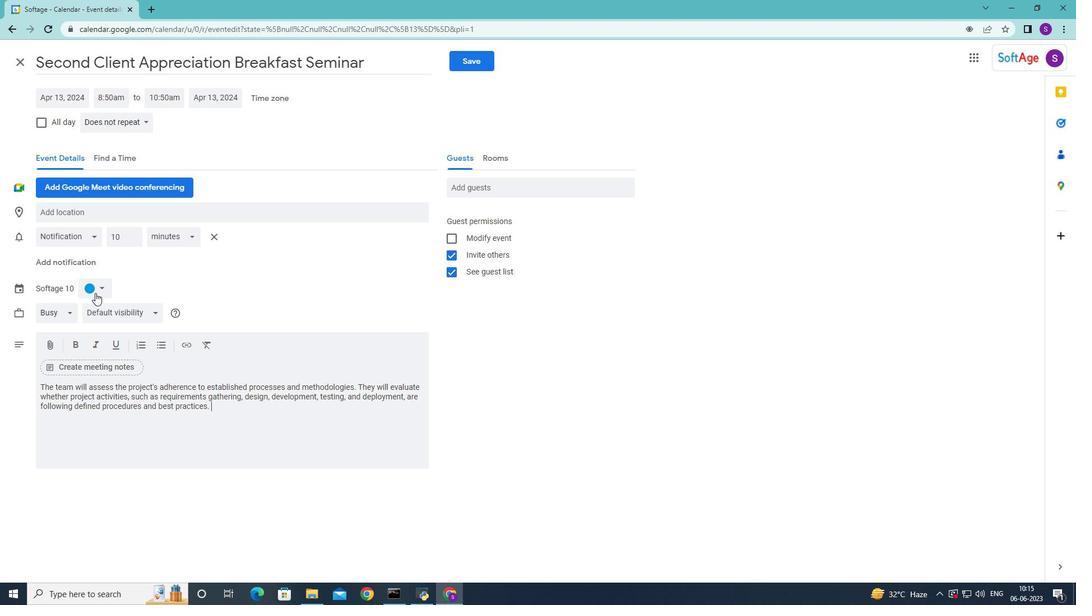 
Action: Mouse moved to (88, 288)
Screenshot: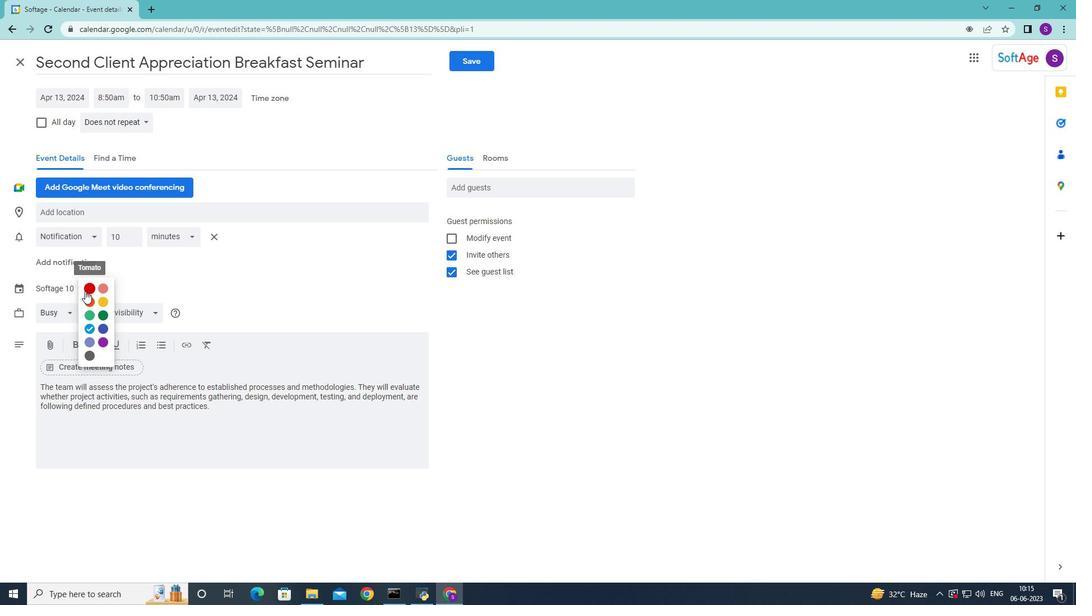 
Action: Mouse pressed left at (88, 288)
Screenshot: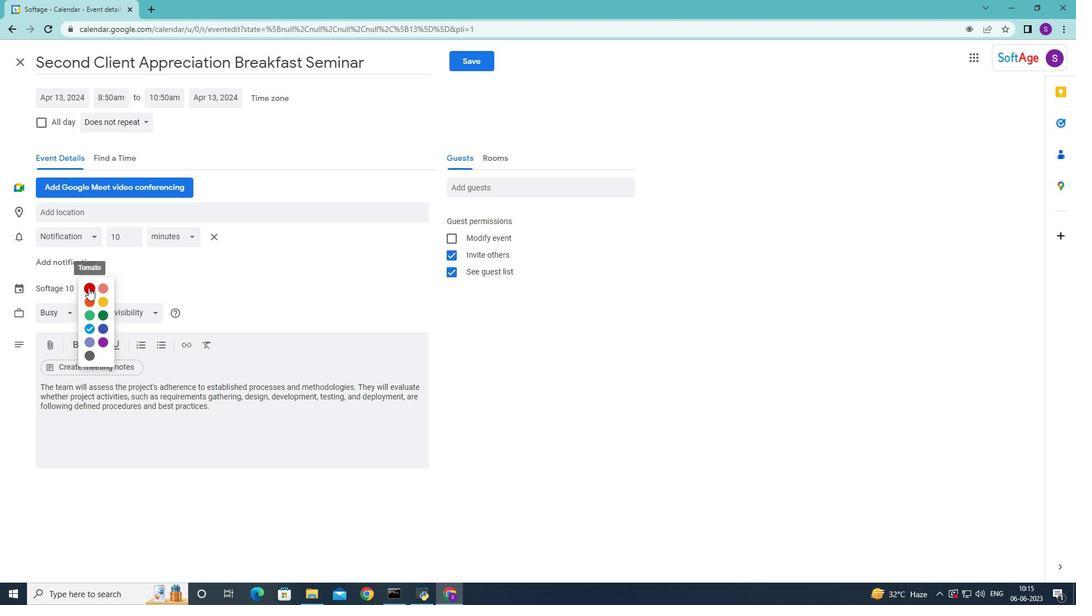 
Action: Mouse moved to (156, 205)
Screenshot: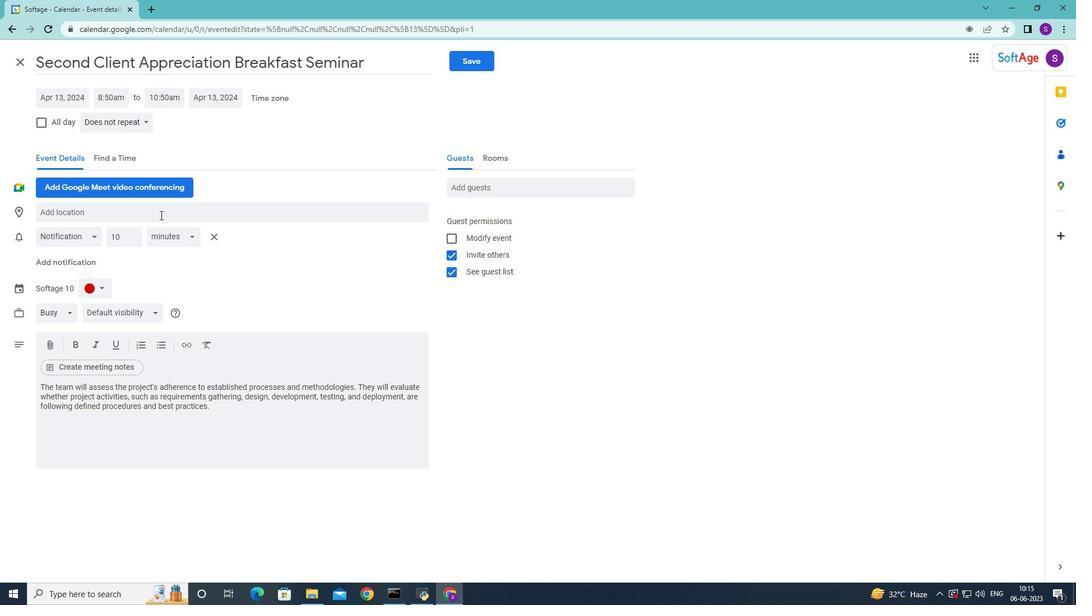 
Action: Mouse pressed left at (156, 205)
Screenshot: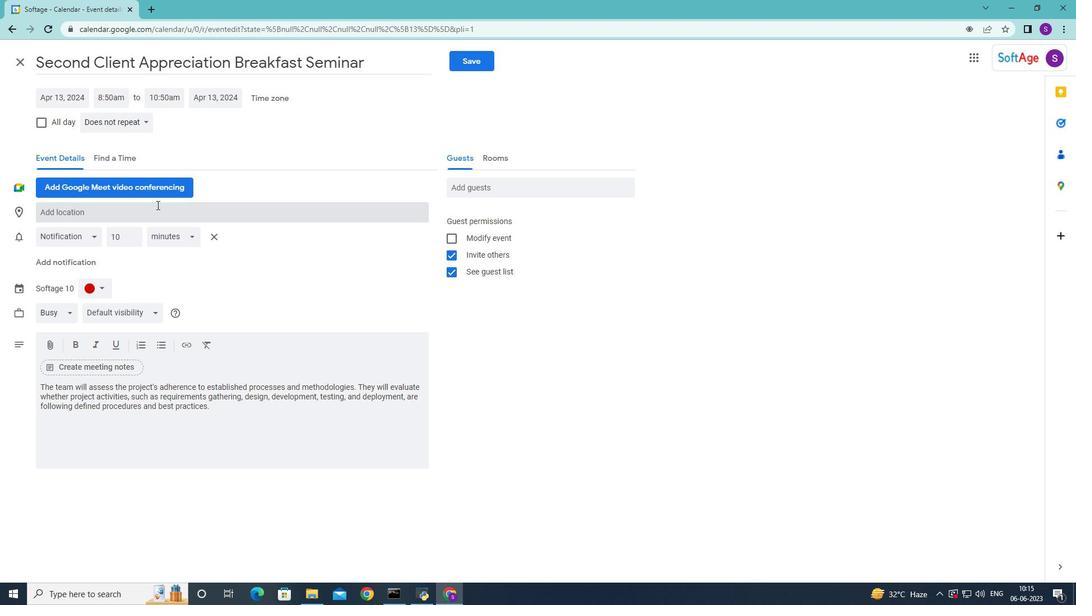 
Action: Key pressed 789<Key.space><Key.shift>Khan<Key.space><Key.shift><Key.shift><Key.shift><Key.shift><Key.shift><Key.shift><Key.shift><Key.shift><Key.shift><Key.shift><Key.shift>El<Key.space>khalili<Key.space><Key.shift>Bazaar,<Key.shift>Cairo,<Key.space><Key.shift>Egypt
Screenshot: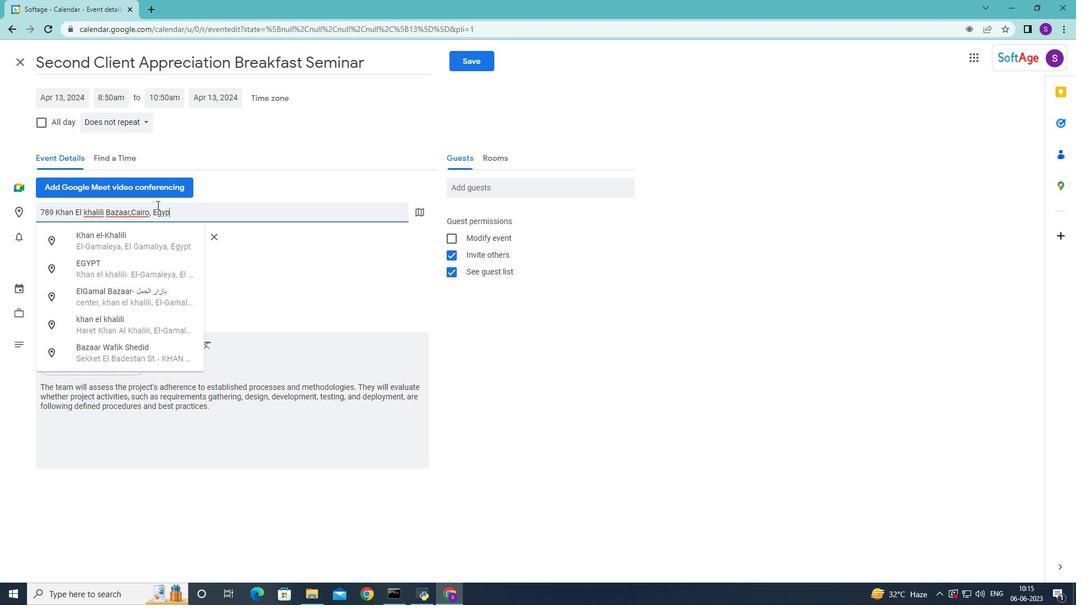 
Action: Mouse moved to (136, 244)
Screenshot: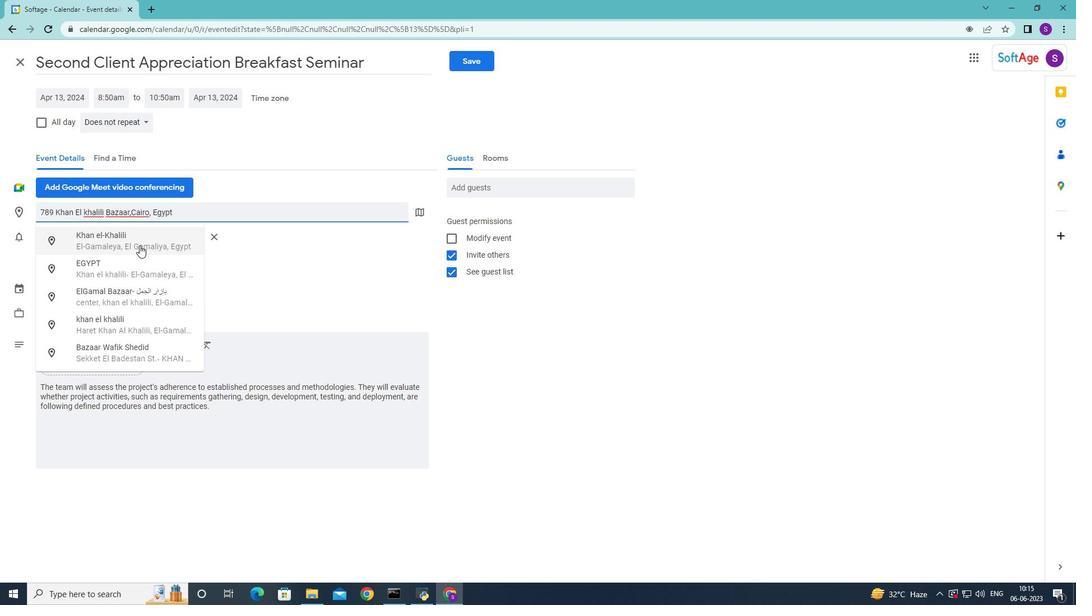 
Action: Mouse pressed left at (136, 244)
Screenshot: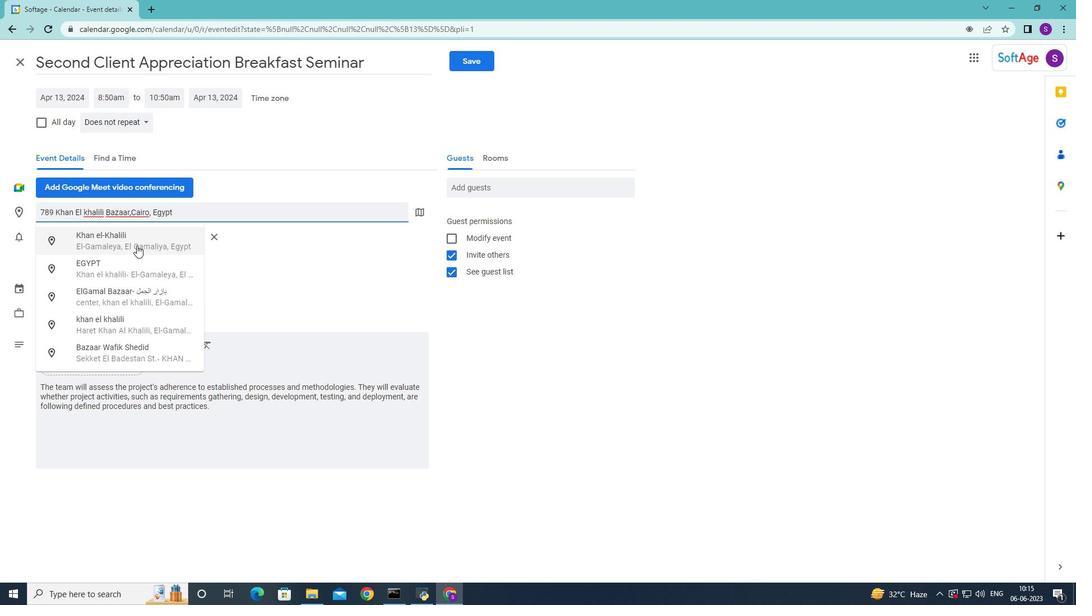 
Action: Mouse moved to (513, 180)
Screenshot: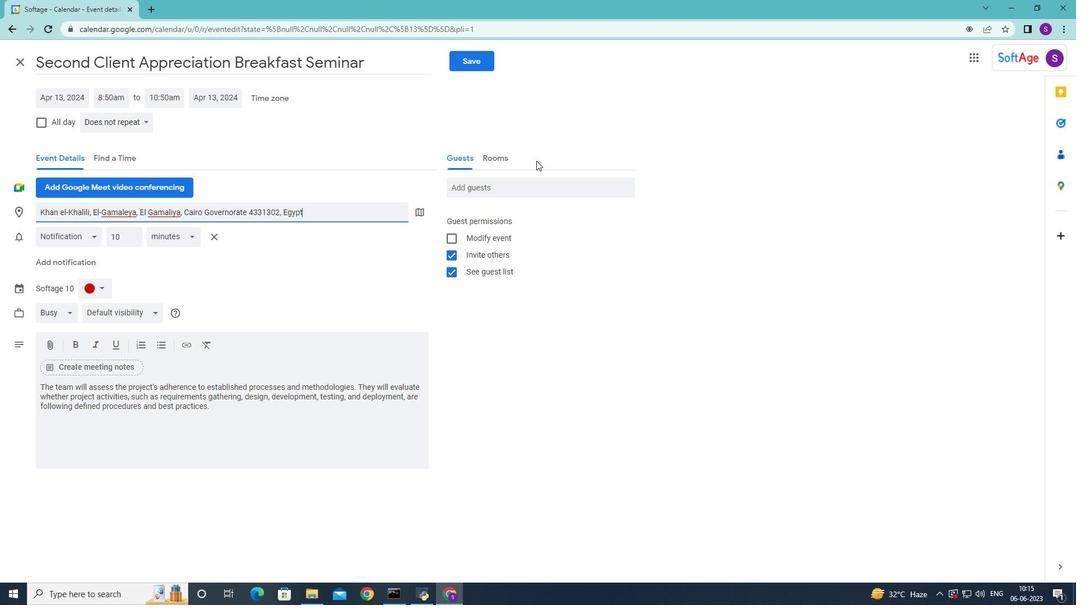 
Action: Mouse pressed left at (513, 180)
Screenshot: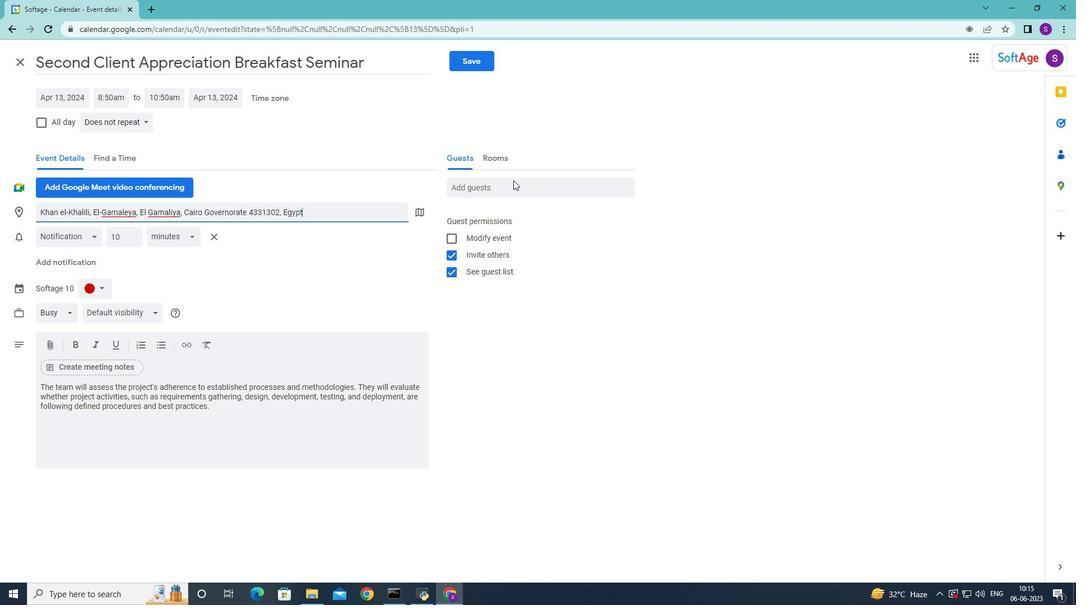 
Action: Mouse moved to (508, 188)
Screenshot: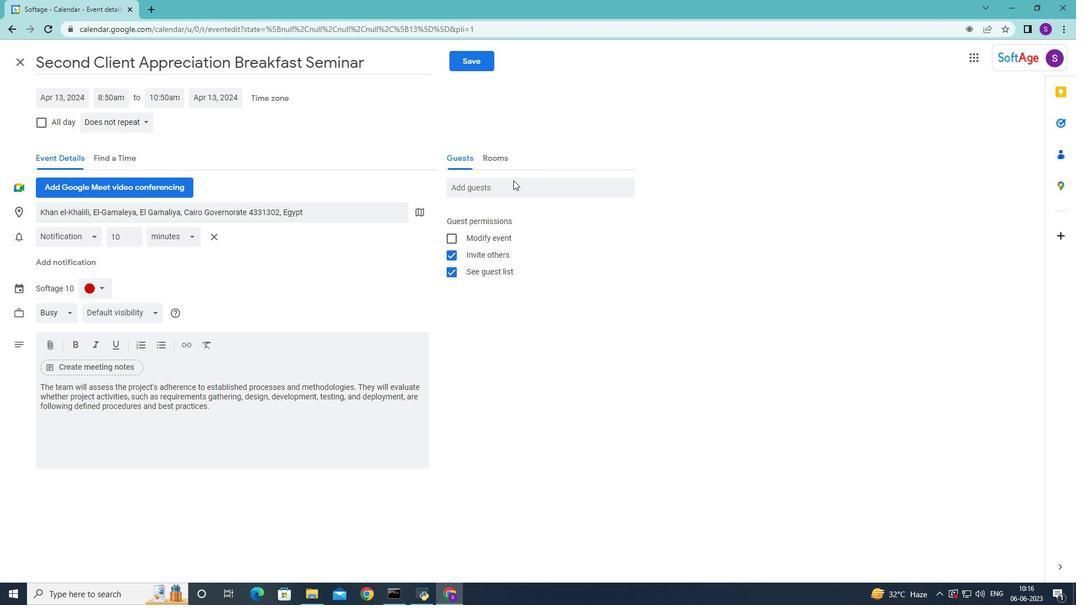 
Action: Mouse pressed left at (508, 188)
Screenshot: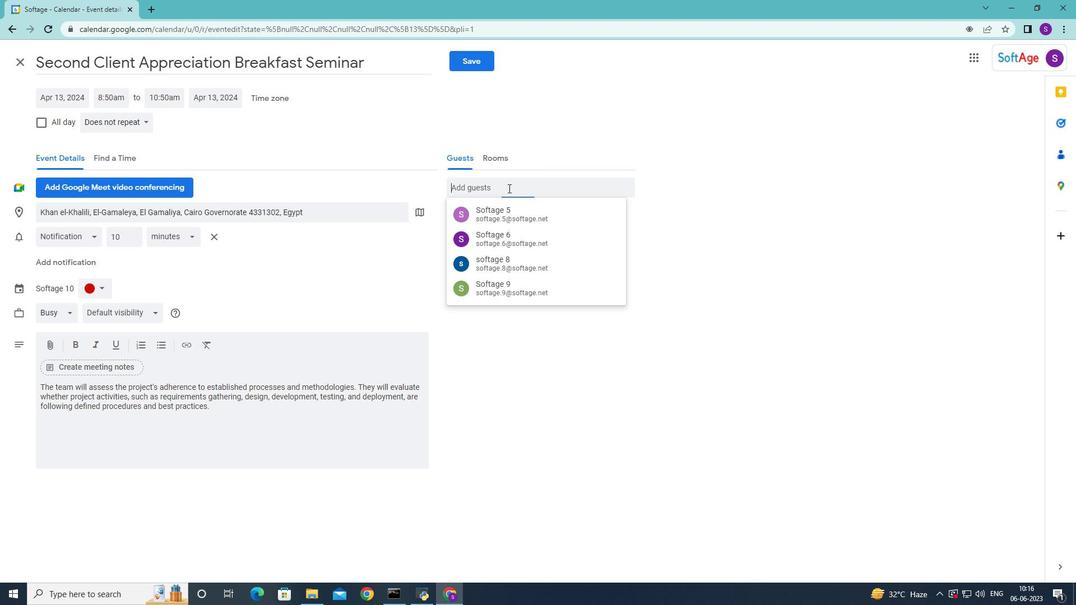 
Action: Key pressed <Key.shift>Softage.4<Key.shift>@softage.net<Key.enter>softage.5<Key.shift>@softage.nt
Screenshot: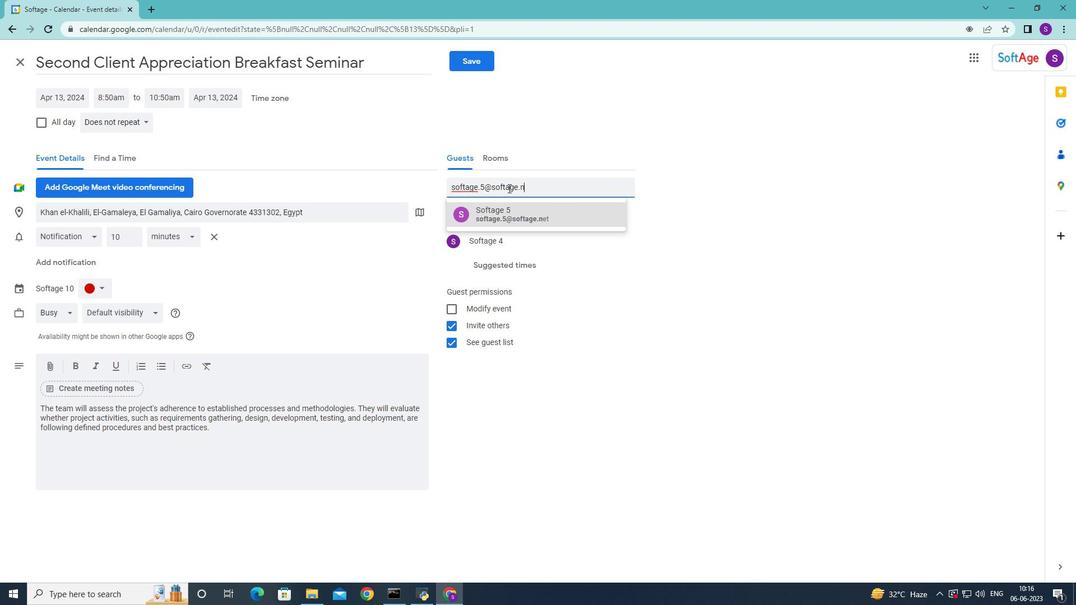 
Action: Mouse moved to (511, 211)
Screenshot: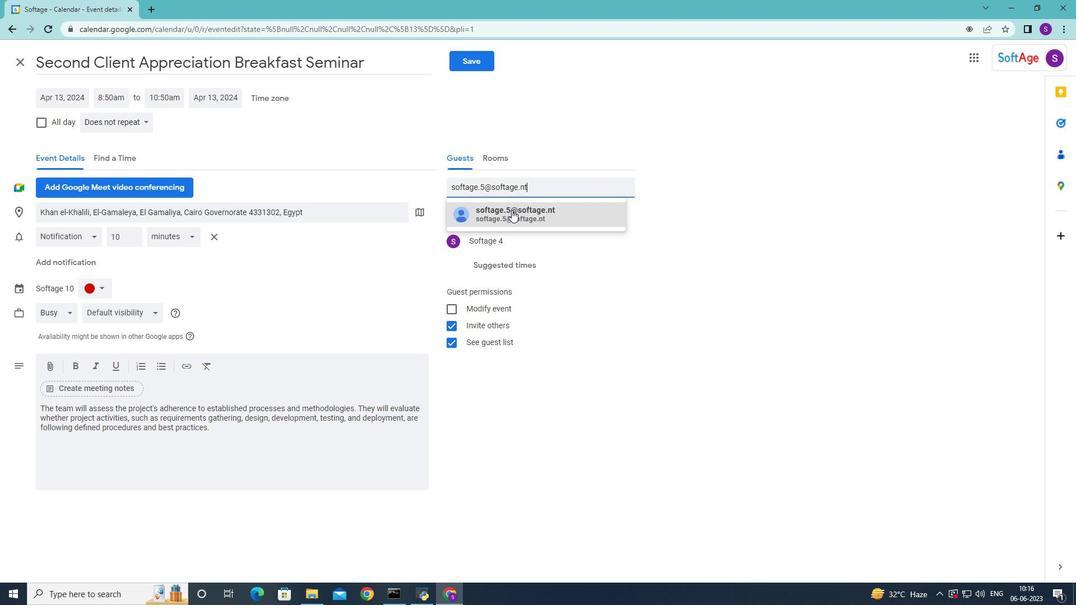 
Action: Mouse pressed left at (511, 211)
Screenshot: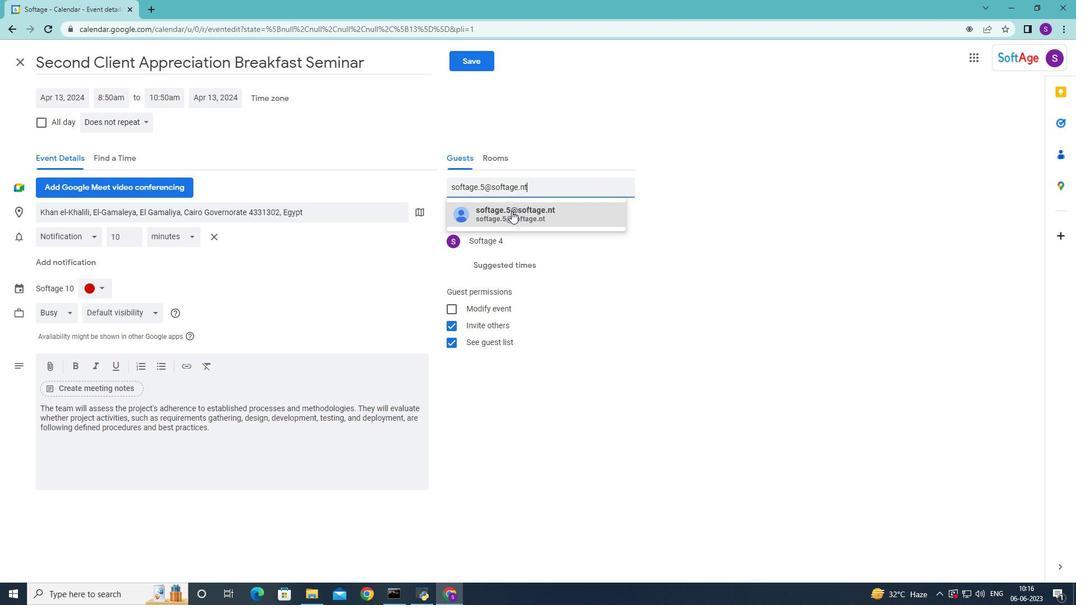 
Action: Mouse moved to (124, 122)
Screenshot: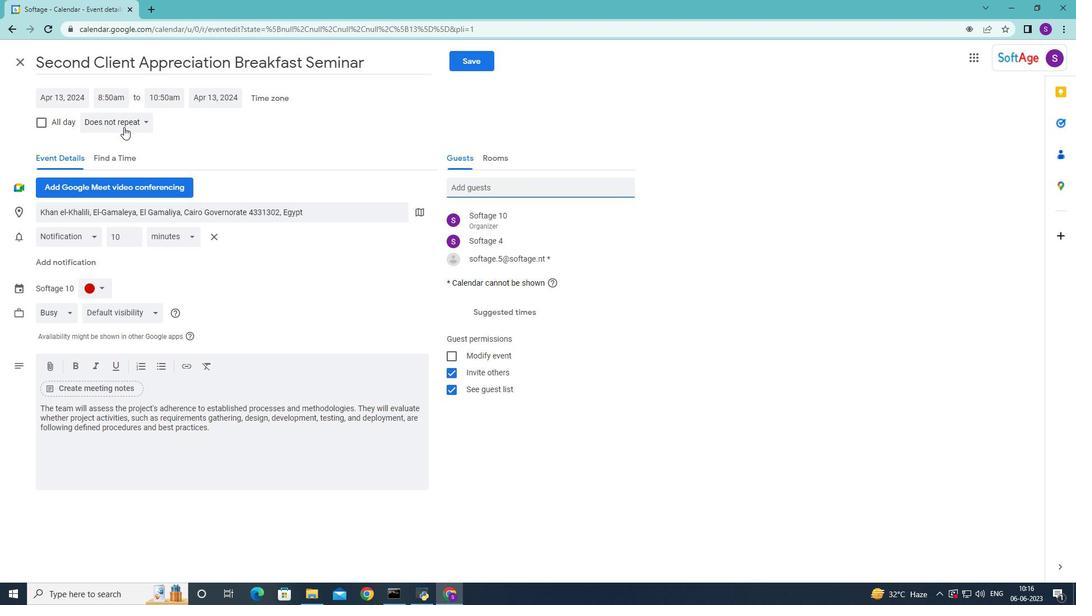 
Action: Mouse pressed left at (124, 122)
Screenshot: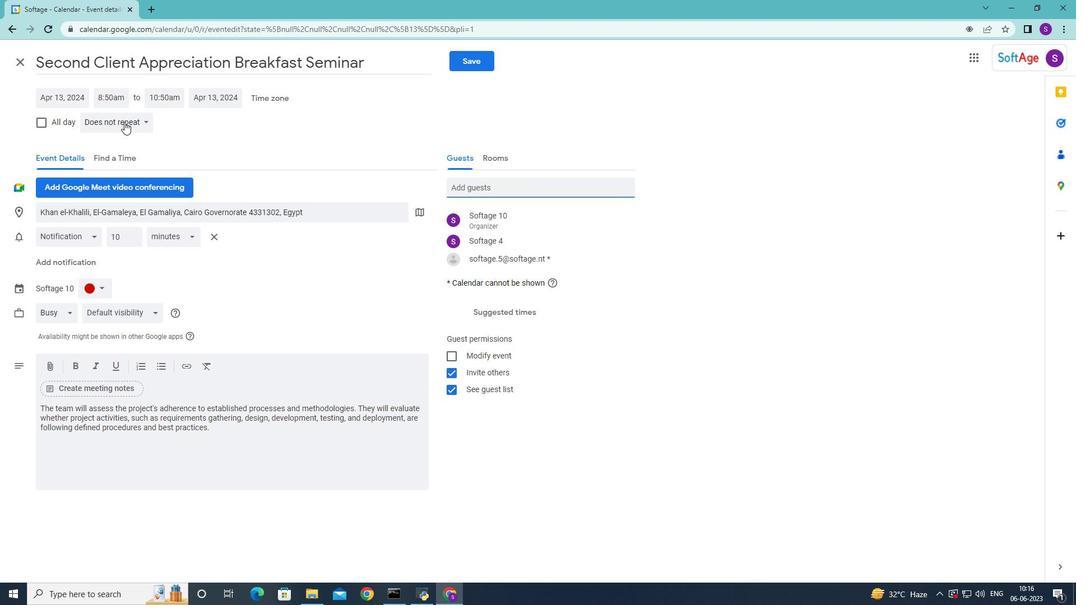 
Action: Mouse moved to (125, 148)
Screenshot: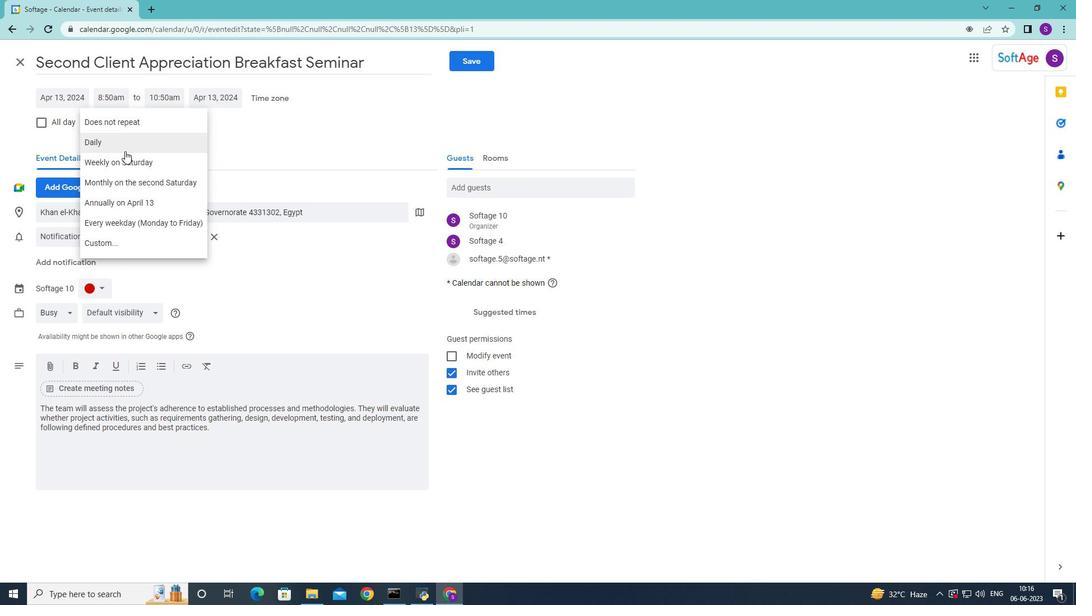 
Action: Mouse pressed left at (125, 148)
Screenshot: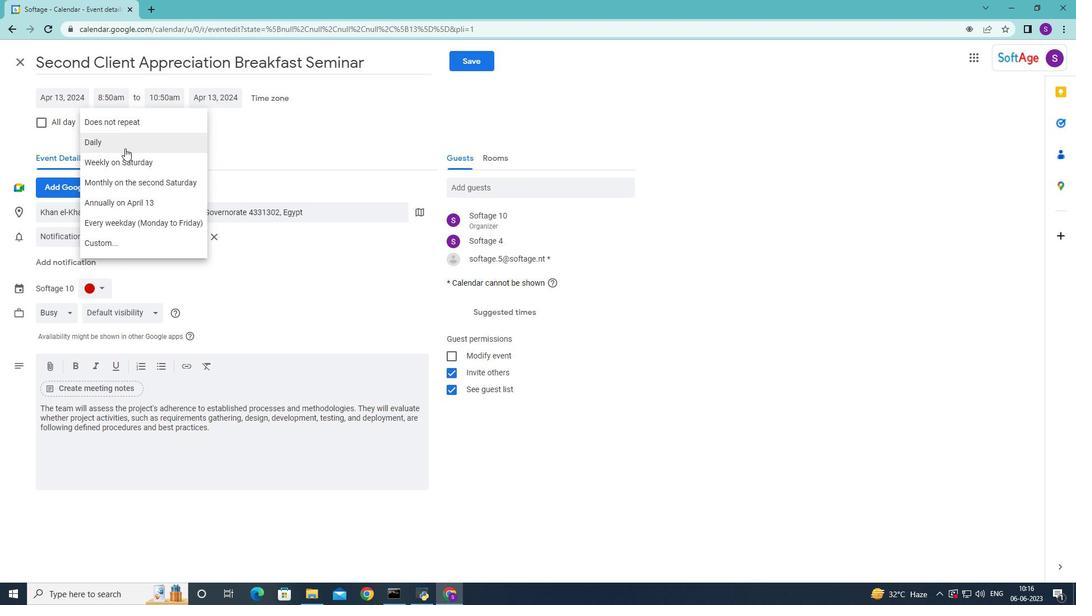 
Action: Mouse moved to (303, 405)
Screenshot: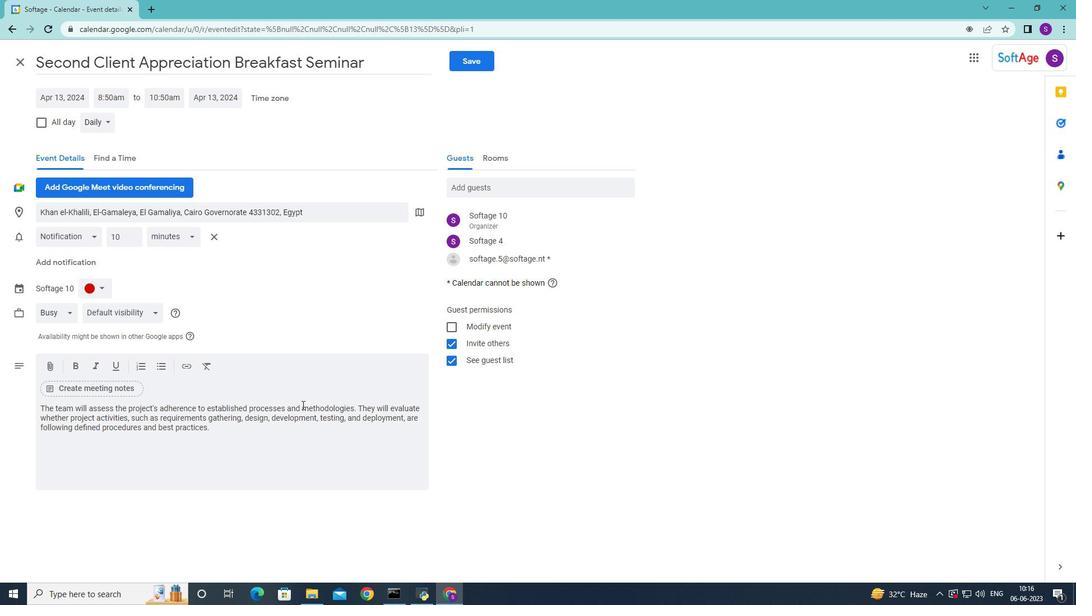 
